 Task: Open Card Partnership Proposal Discussion in Board Email Marketing Re-engagement Campaigns and Strategy to Workspace Full-stack Development and add a team member Softage.1@softage.net, a label Yellow, a checklist Landing Page, an attachment from your onedrive, a color Yellow and finally, add a card description 'Conduct customer research for new customer experience program' and a comment 'Let us approach this task with a sense of urgency and importance, recognizing its impact on the overall project.'. Add a start date 'Jan 09, 1900' with a due date 'Jan 16, 1900'
Action: Mouse moved to (60, 378)
Screenshot: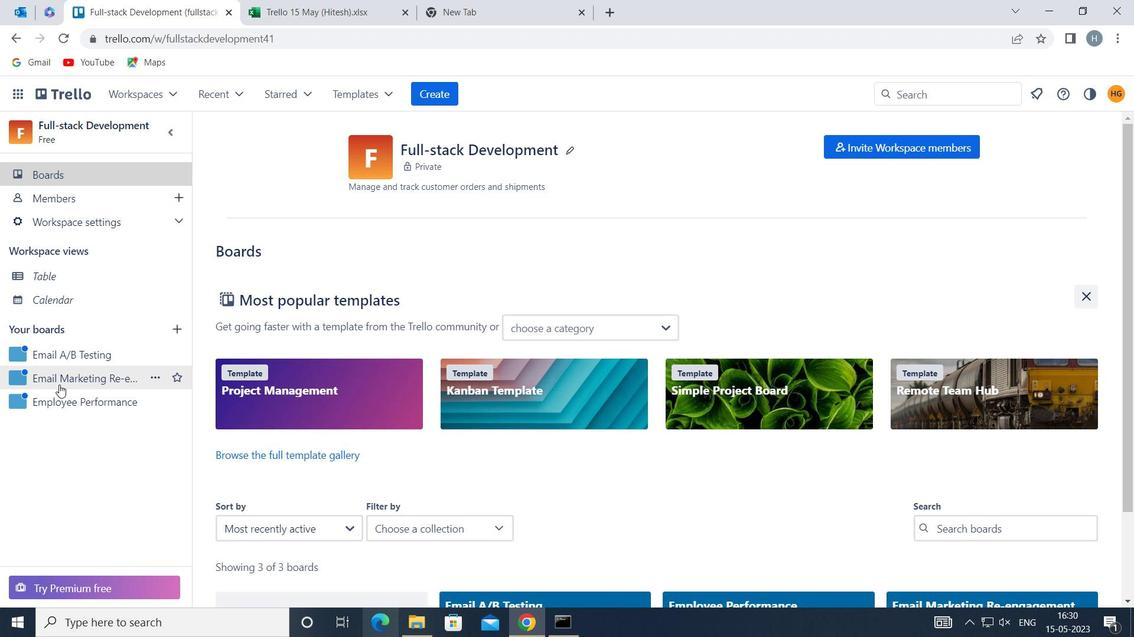 
Action: Mouse pressed left at (60, 378)
Screenshot: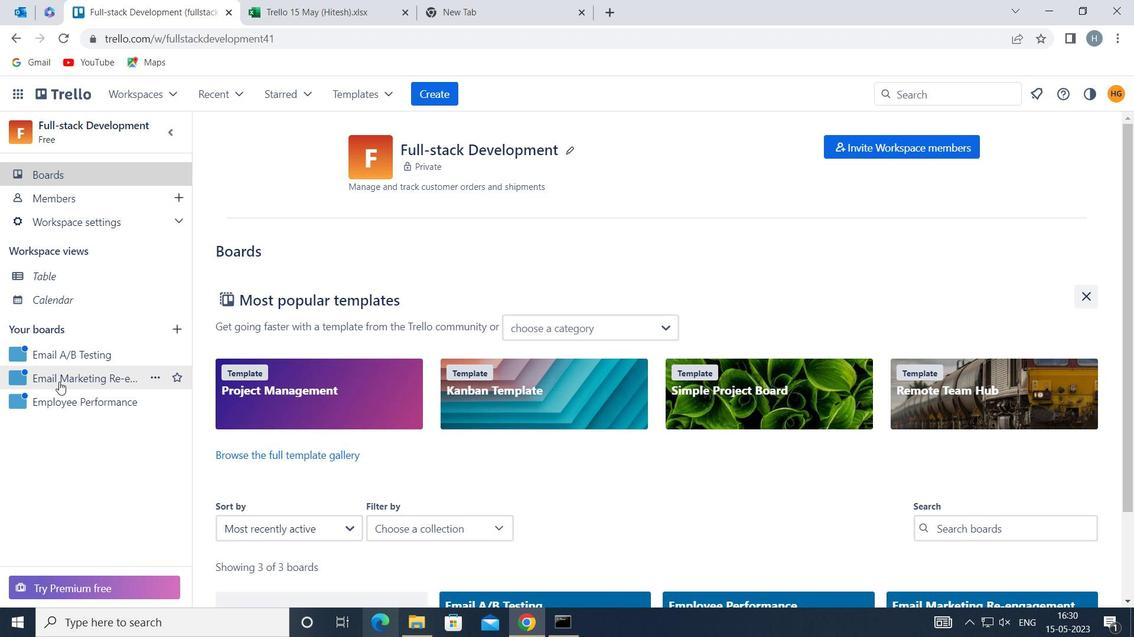 
Action: Mouse moved to (690, 210)
Screenshot: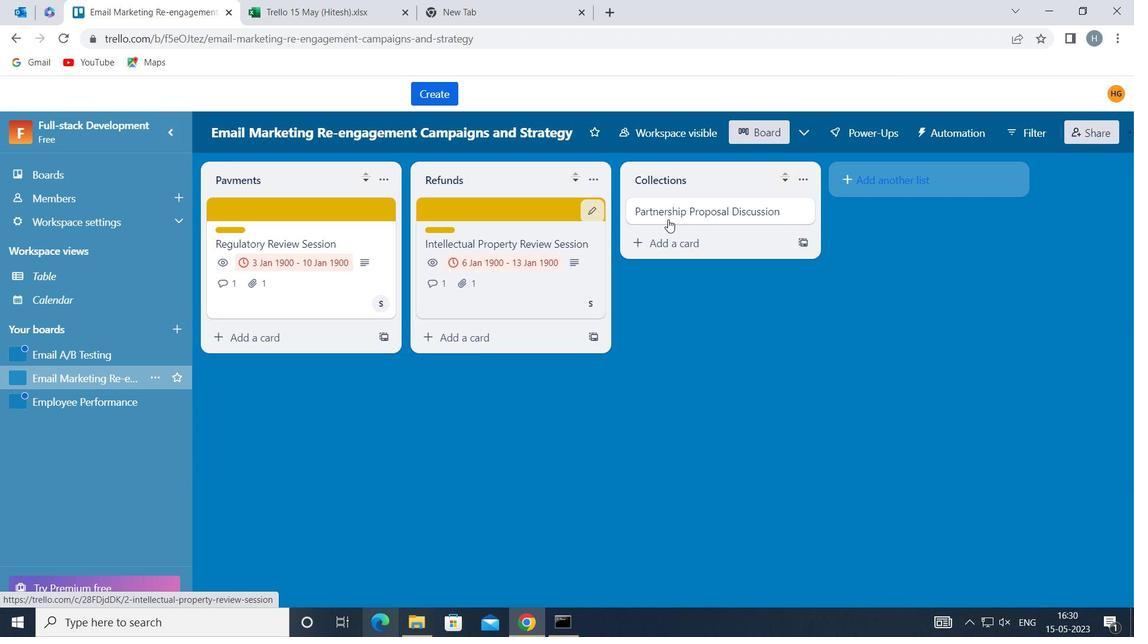 
Action: Mouse pressed left at (690, 210)
Screenshot: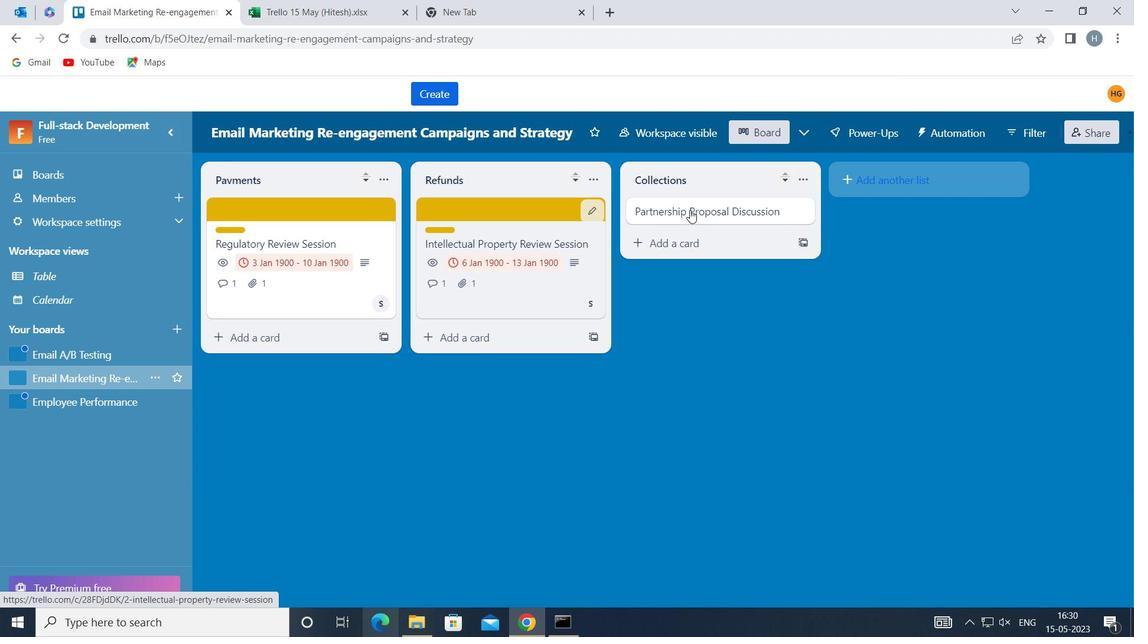 
Action: Mouse moved to (758, 261)
Screenshot: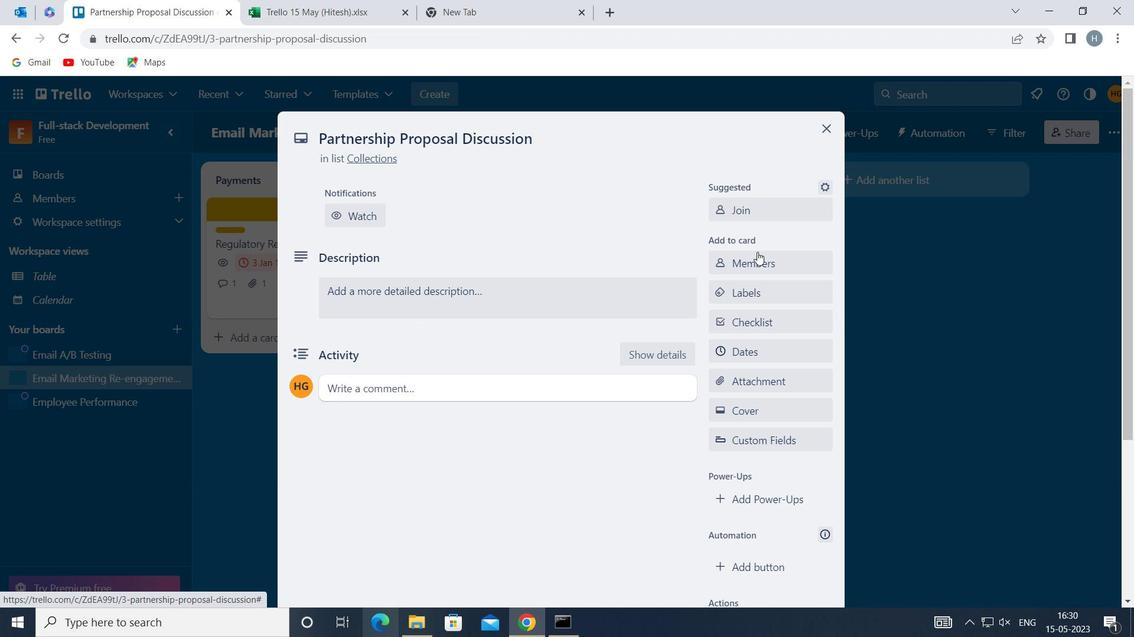 
Action: Mouse pressed left at (758, 261)
Screenshot: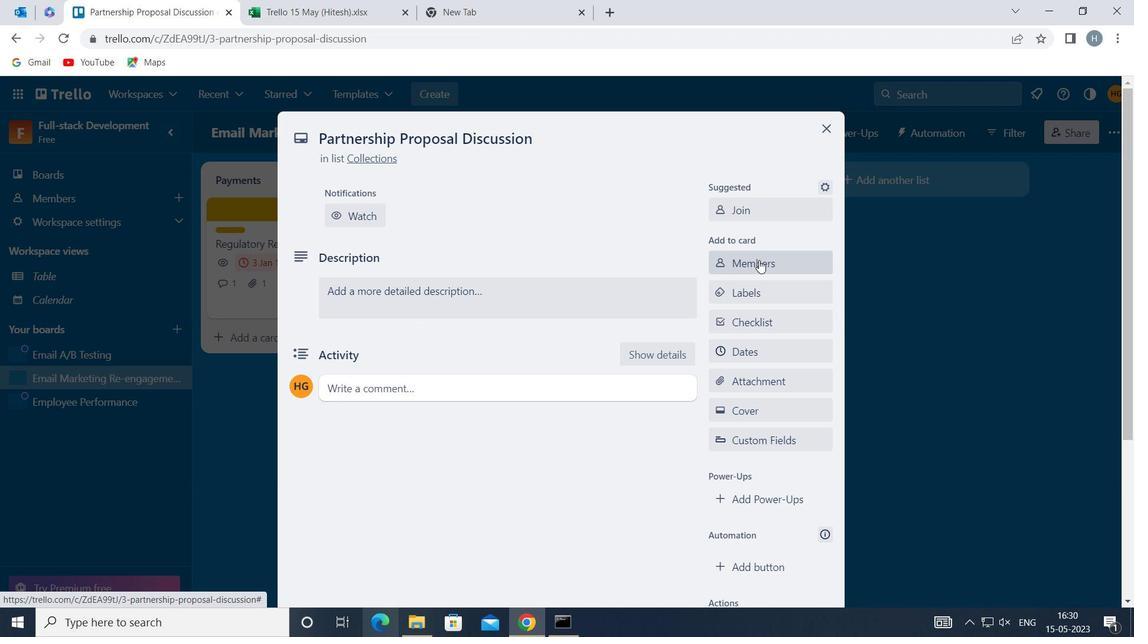
Action: Key pressed softage
Screenshot: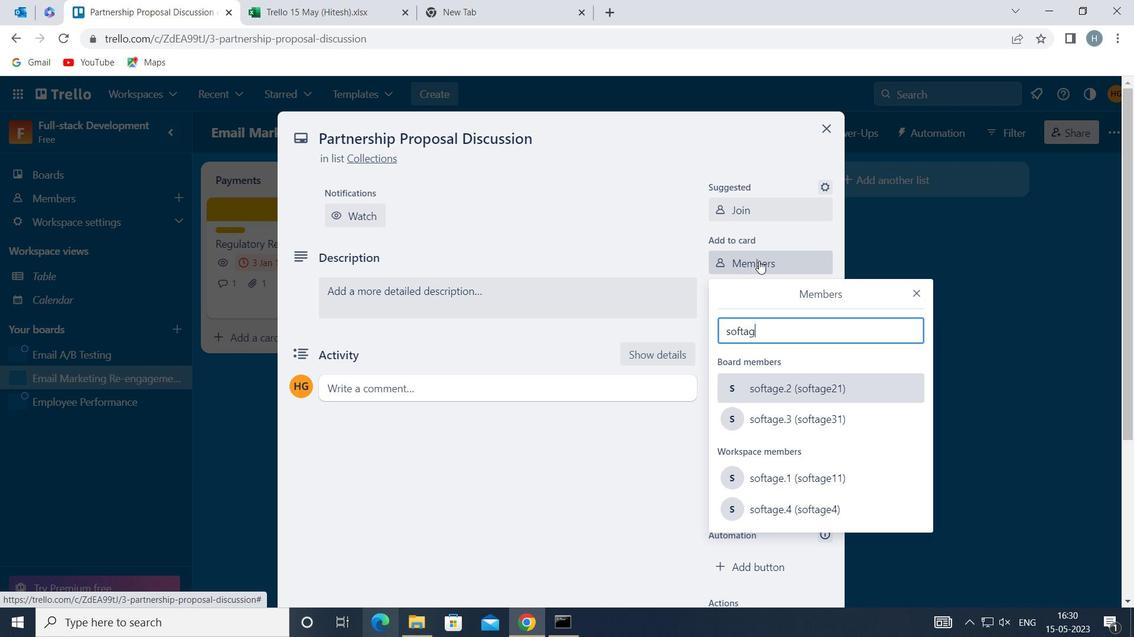 
Action: Mouse moved to (785, 480)
Screenshot: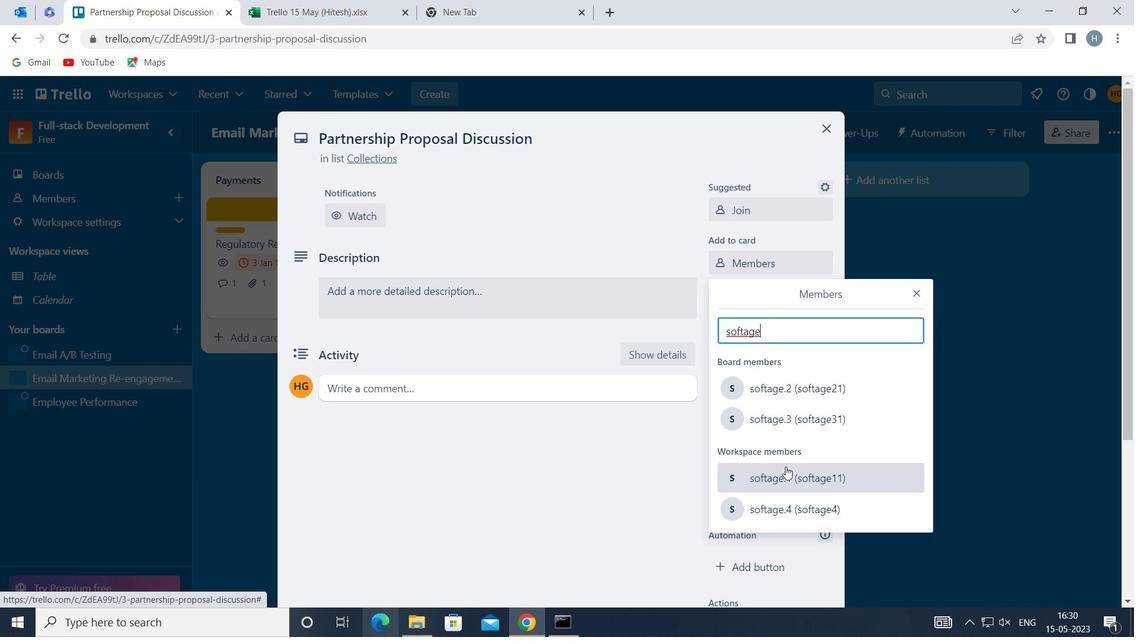 
Action: Mouse pressed left at (785, 480)
Screenshot: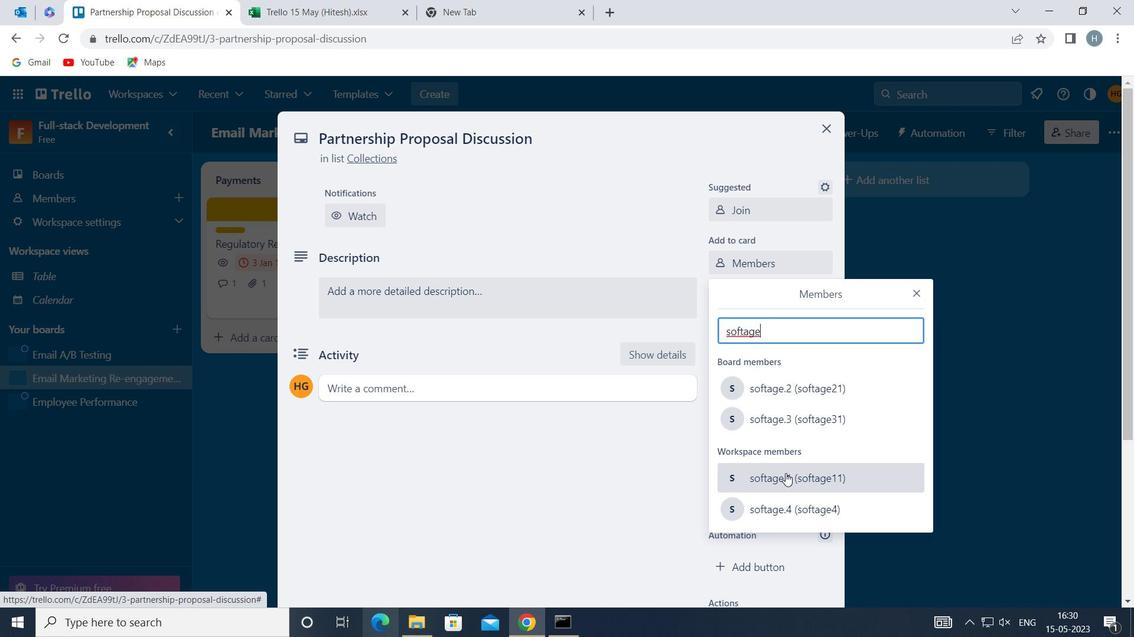 
Action: Mouse moved to (914, 289)
Screenshot: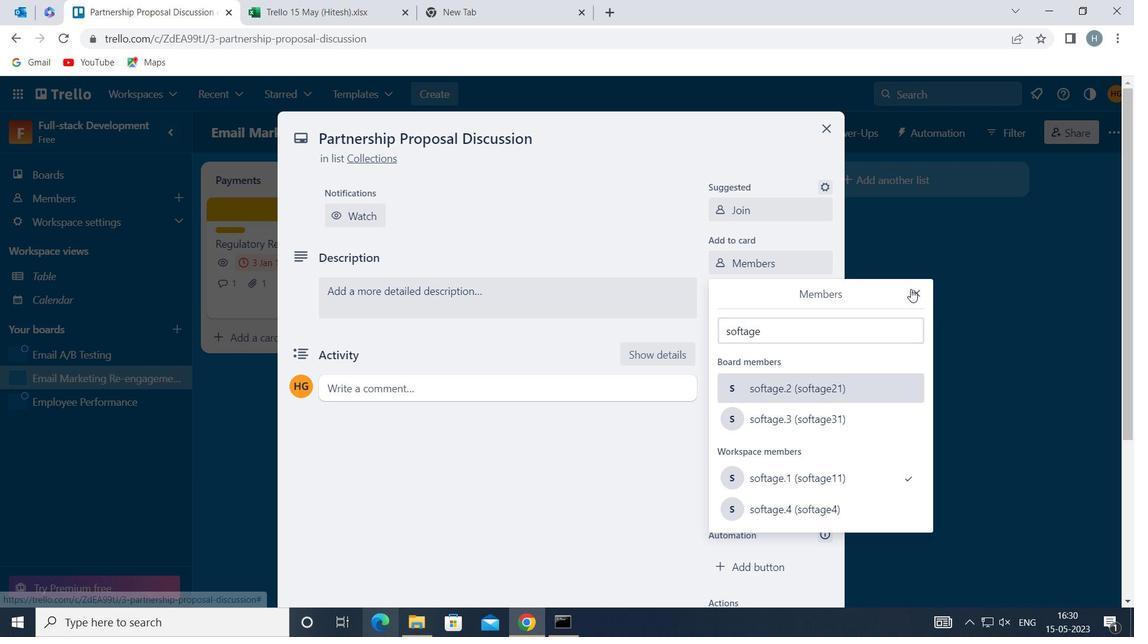 
Action: Mouse pressed left at (914, 289)
Screenshot: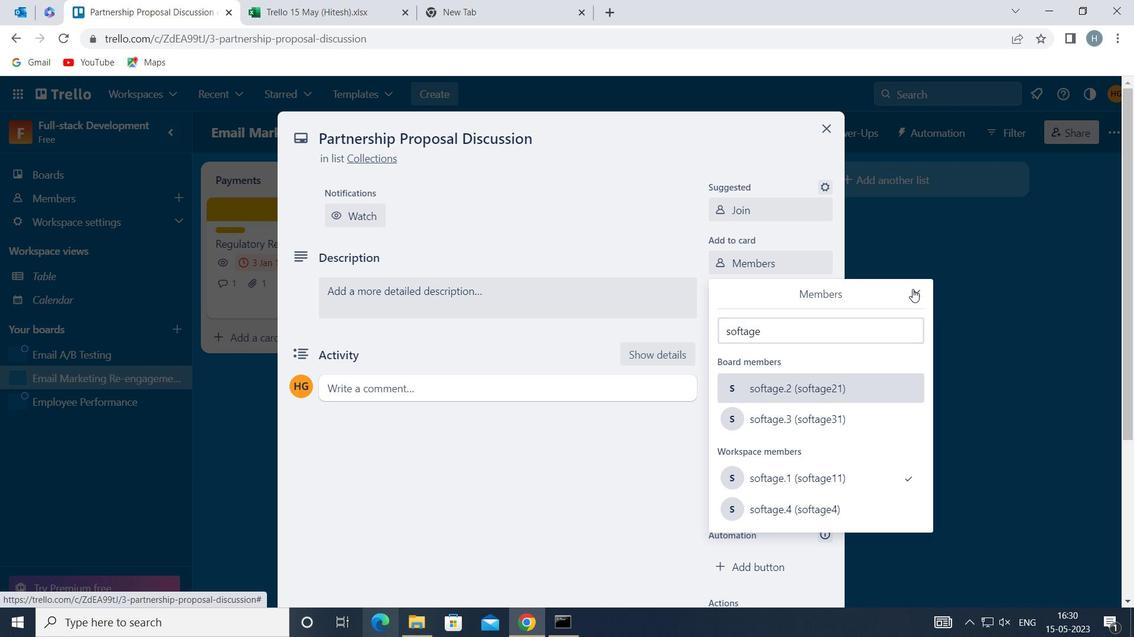 
Action: Mouse moved to (790, 287)
Screenshot: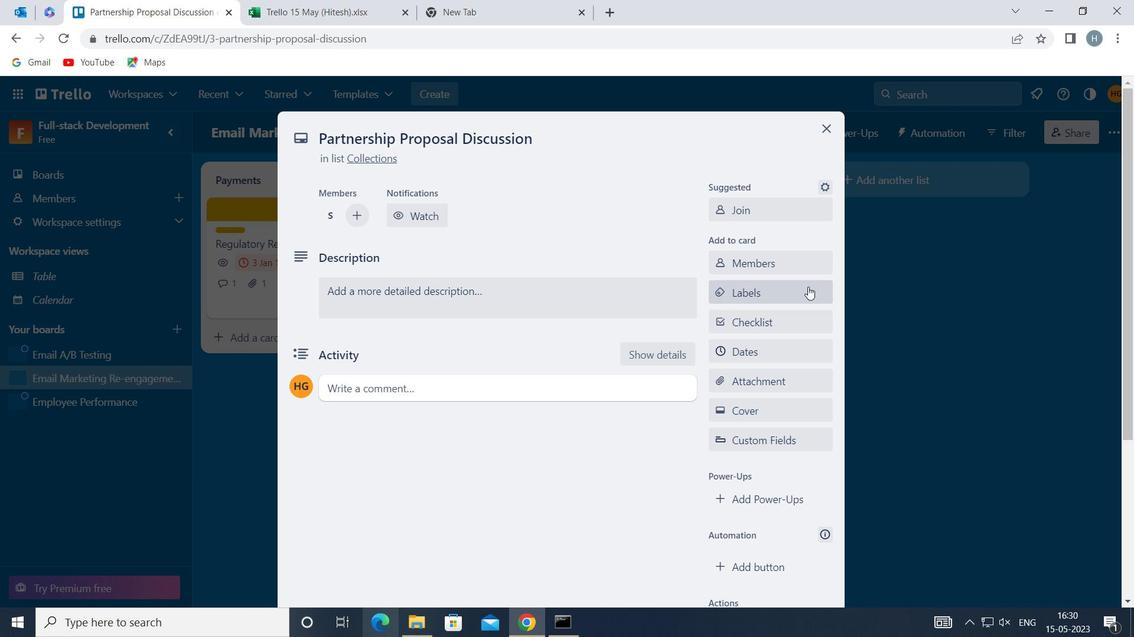 
Action: Mouse pressed left at (790, 287)
Screenshot: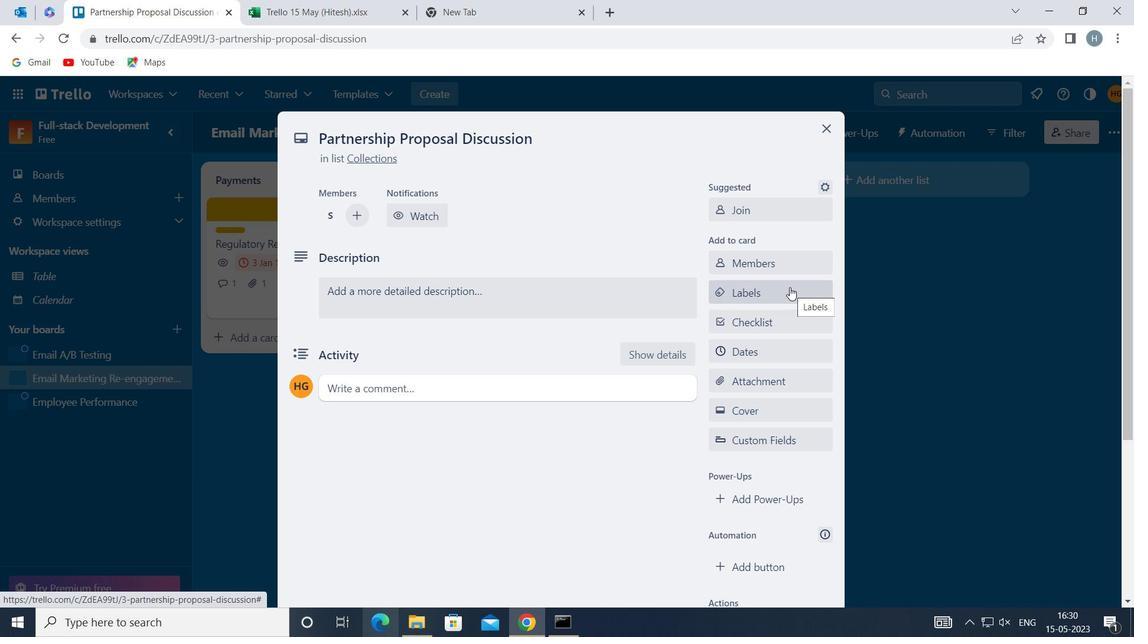 
Action: Mouse moved to (799, 245)
Screenshot: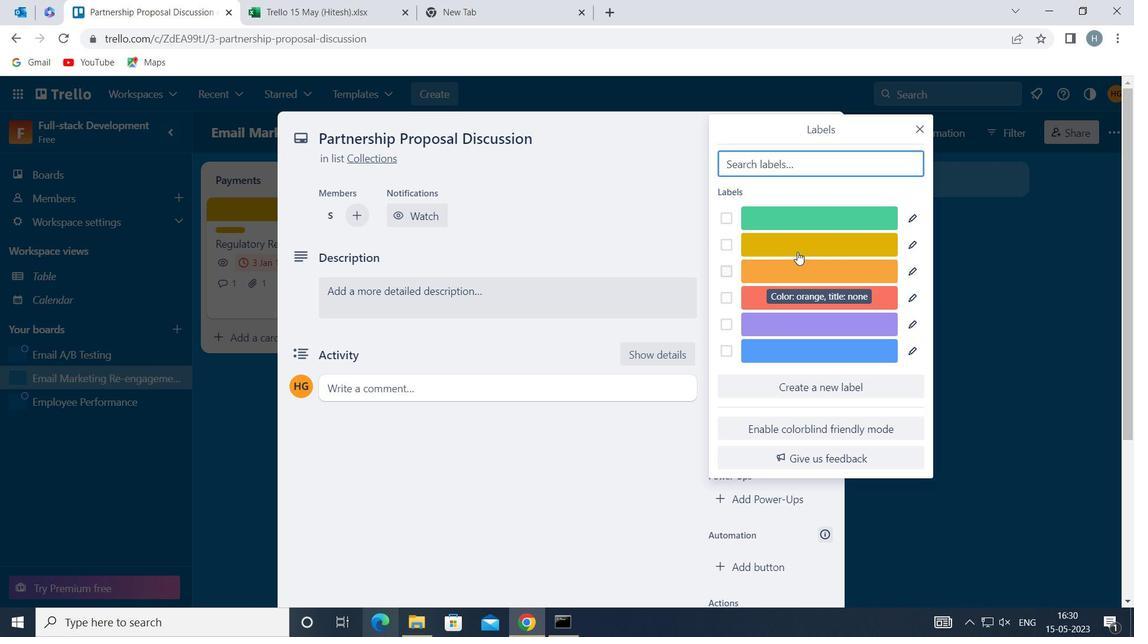 
Action: Mouse pressed left at (799, 245)
Screenshot: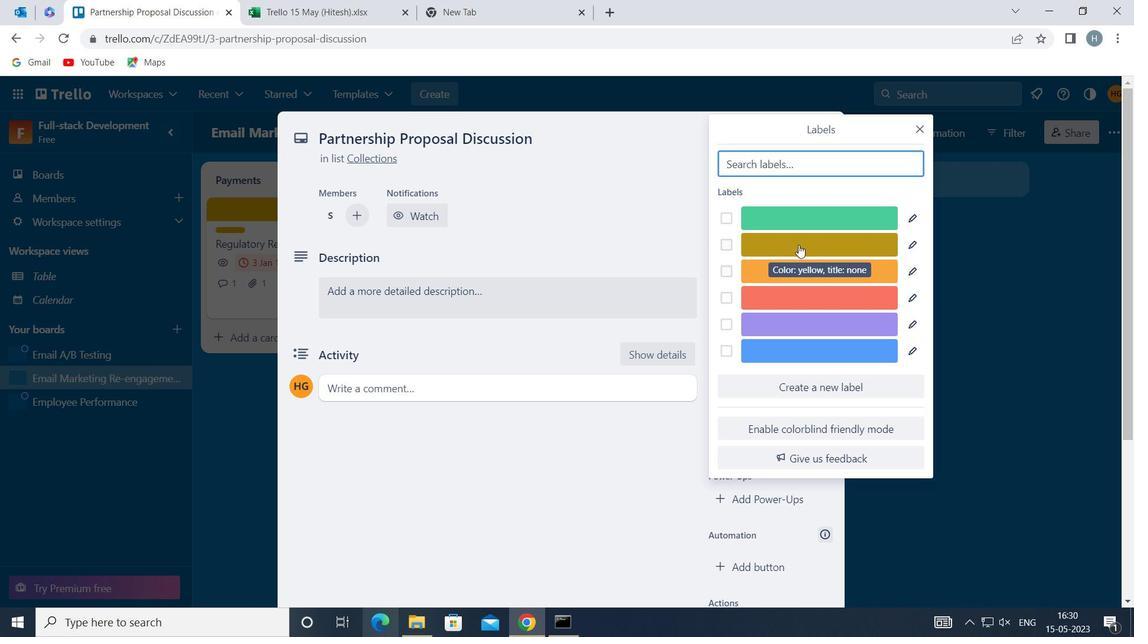 
Action: Mouse moved to (918, 125)
Screenshot: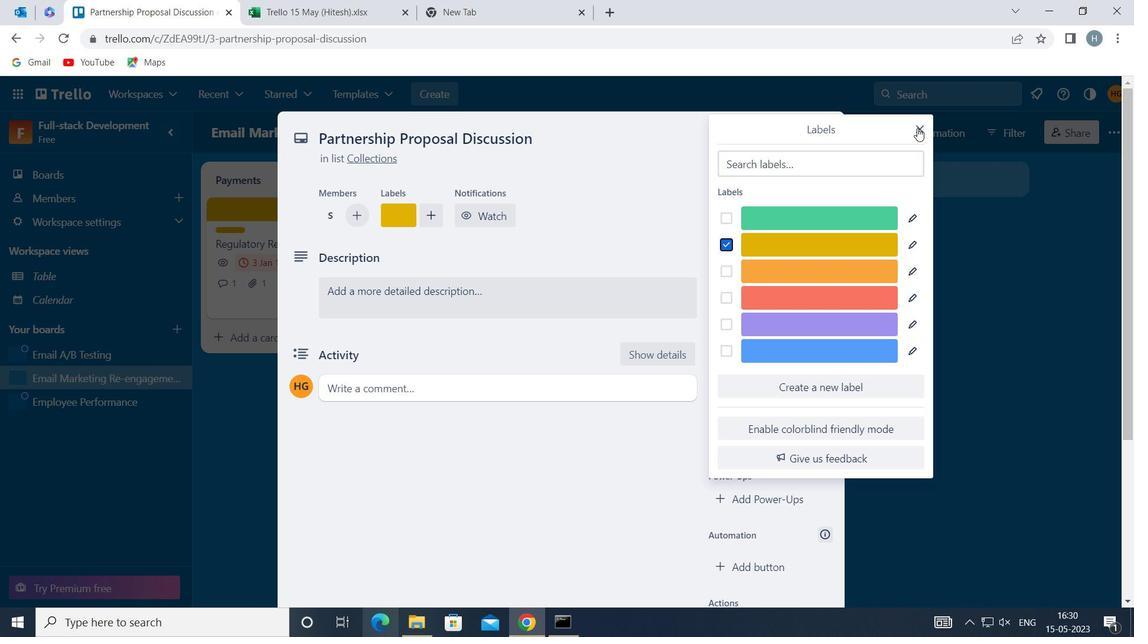 
Action: Mouse pressed left at (918, 125)
Screenshot: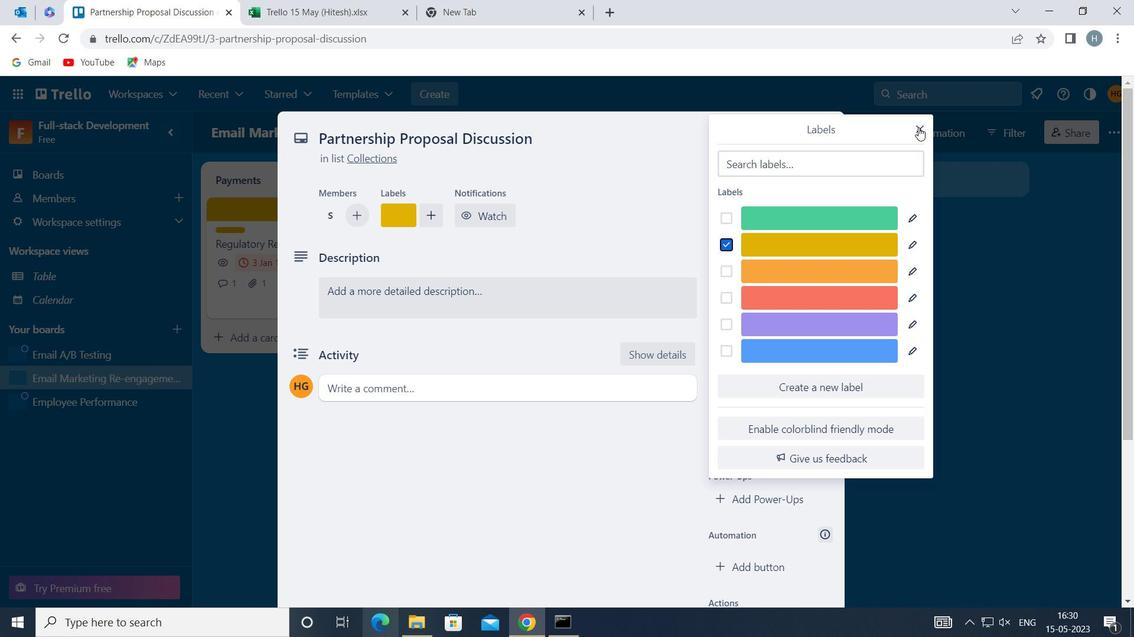 
Action: Mouse moved to (793, 315)
Screenshot: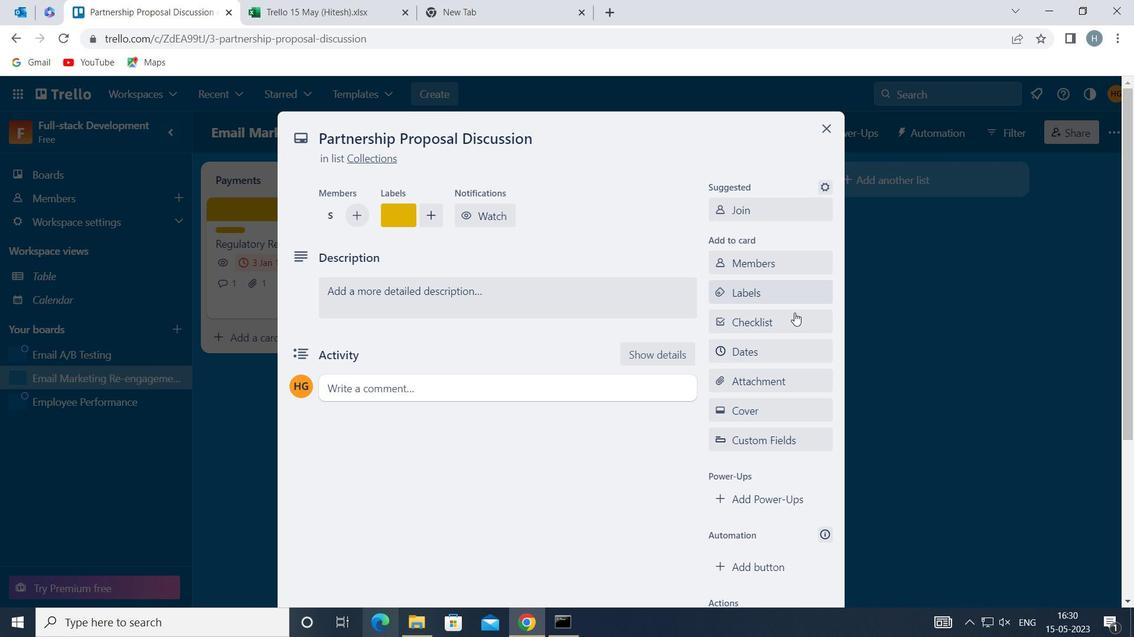 
Action: Mouse pressed left at (793, 315)
Screenshot: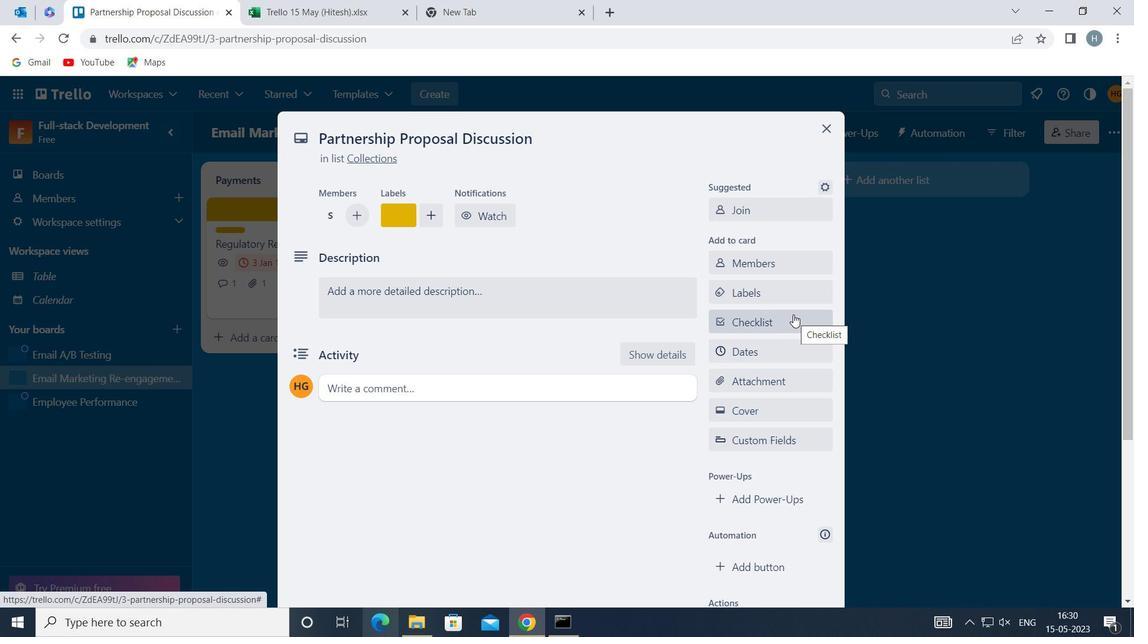 
Action: Key pressed <Key.shift>LANDING<Key.space><Key.shift>PAGE
Screenshot: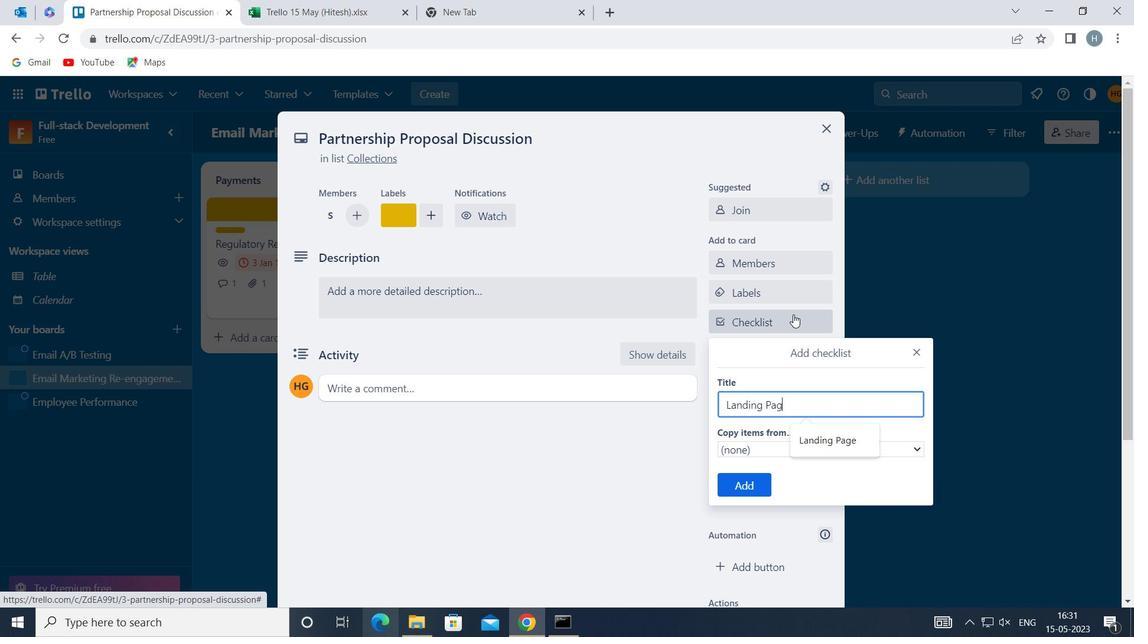 
Action: Mouse moved to (745, 486)
Screenshot: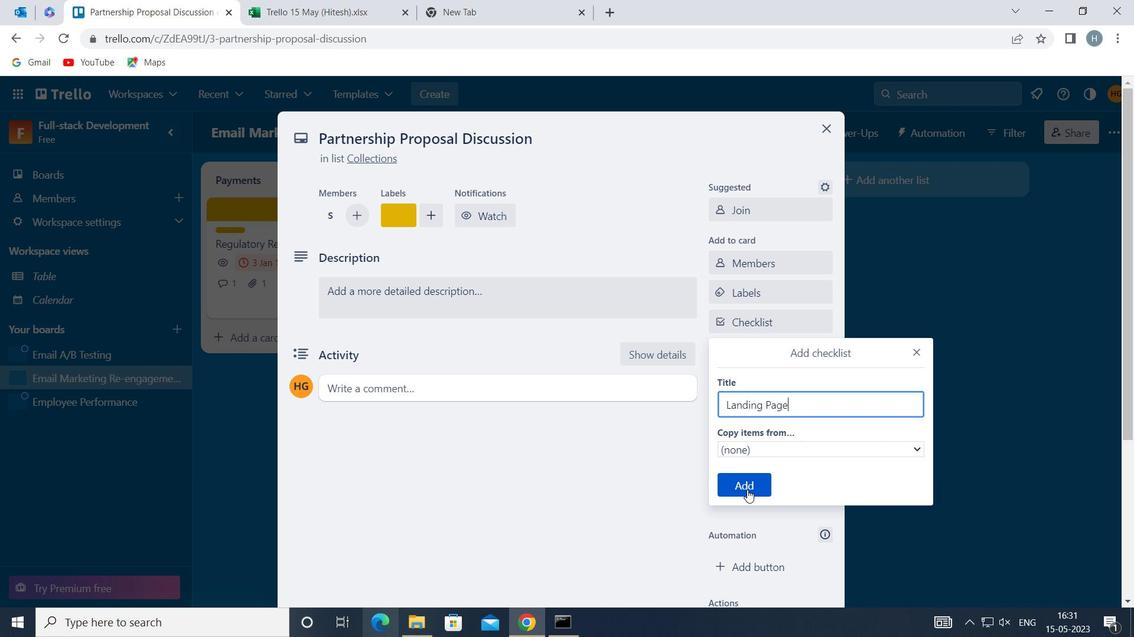 
Action: Mouse pressed left at (745, 486)
Screenshot: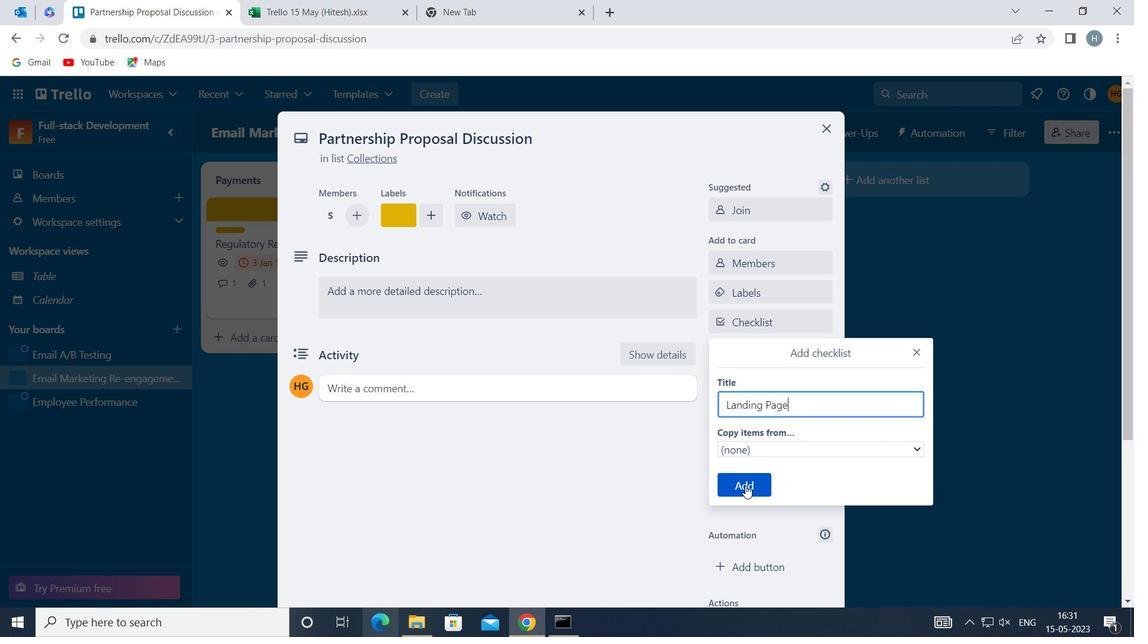 
Action: Mouse moved to (786, 374)
Screenshot: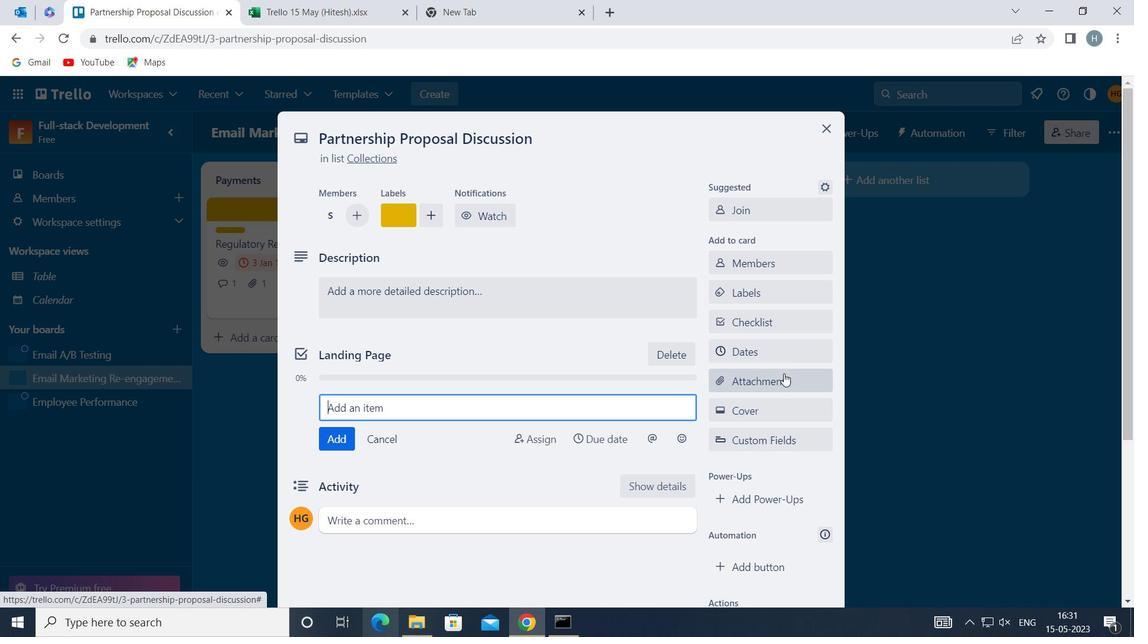 
Action: Mouse pressed left at (786, 374)
Screenshot: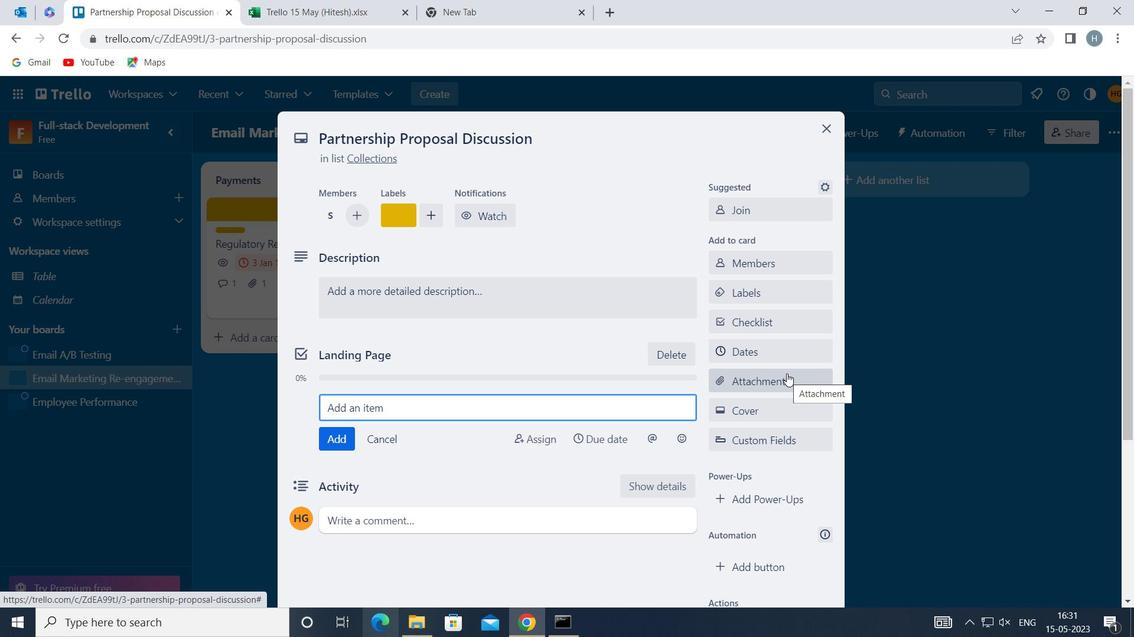 
Action: Mouse moved to (784, 275)
Screenshot: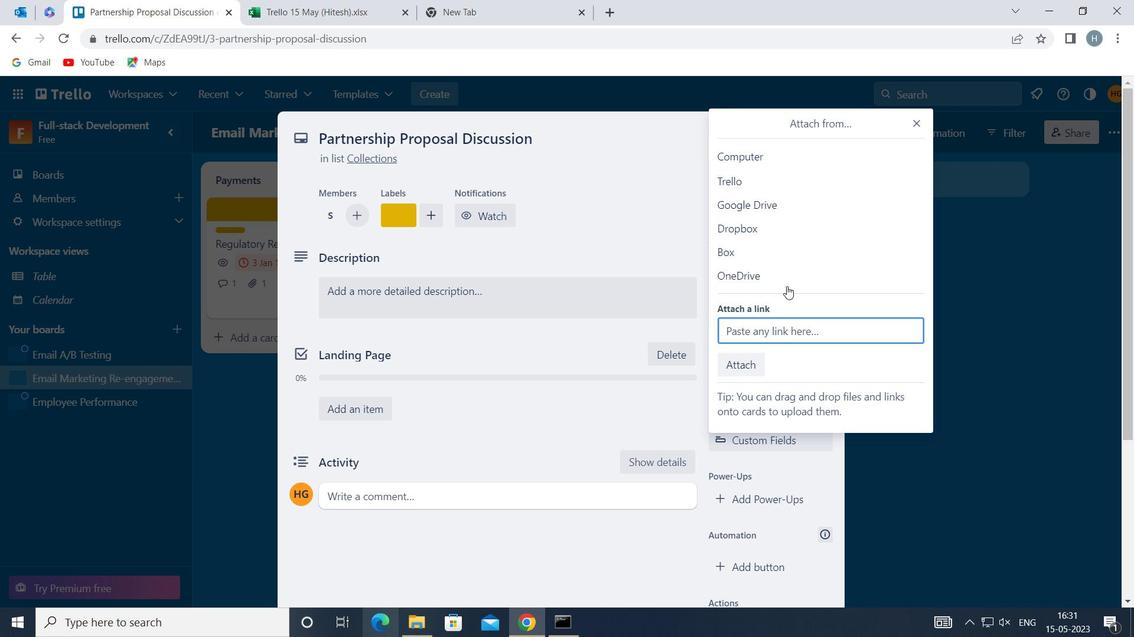 
Action: Mouse pressed left at (784, 275)
Screenshot: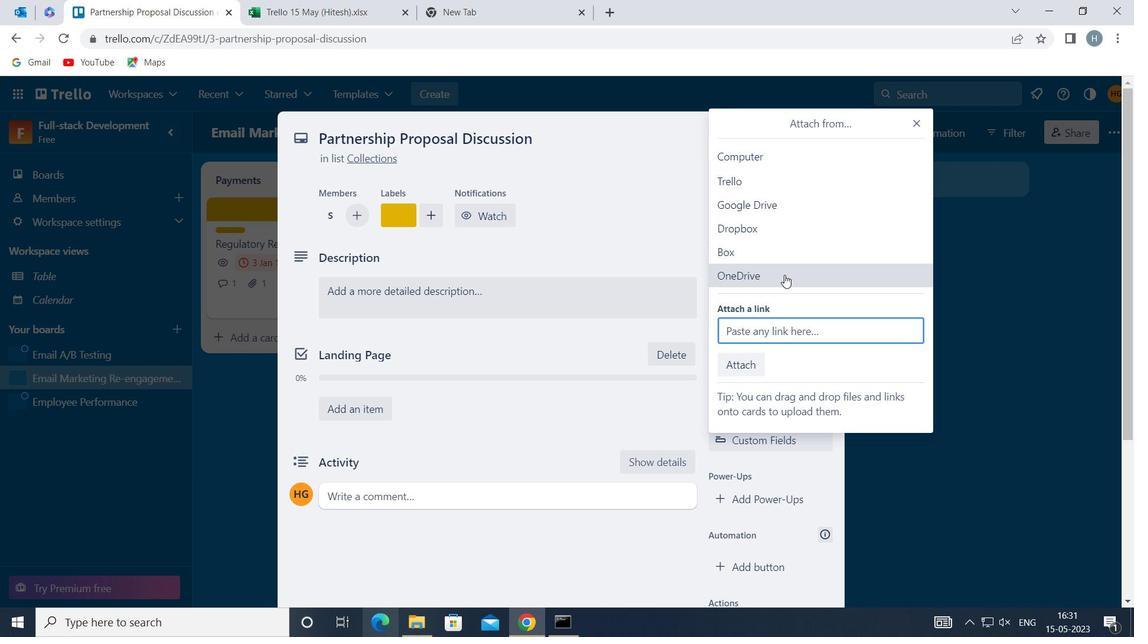 
Action: Mouse moved to (631, 204)
Screenshot: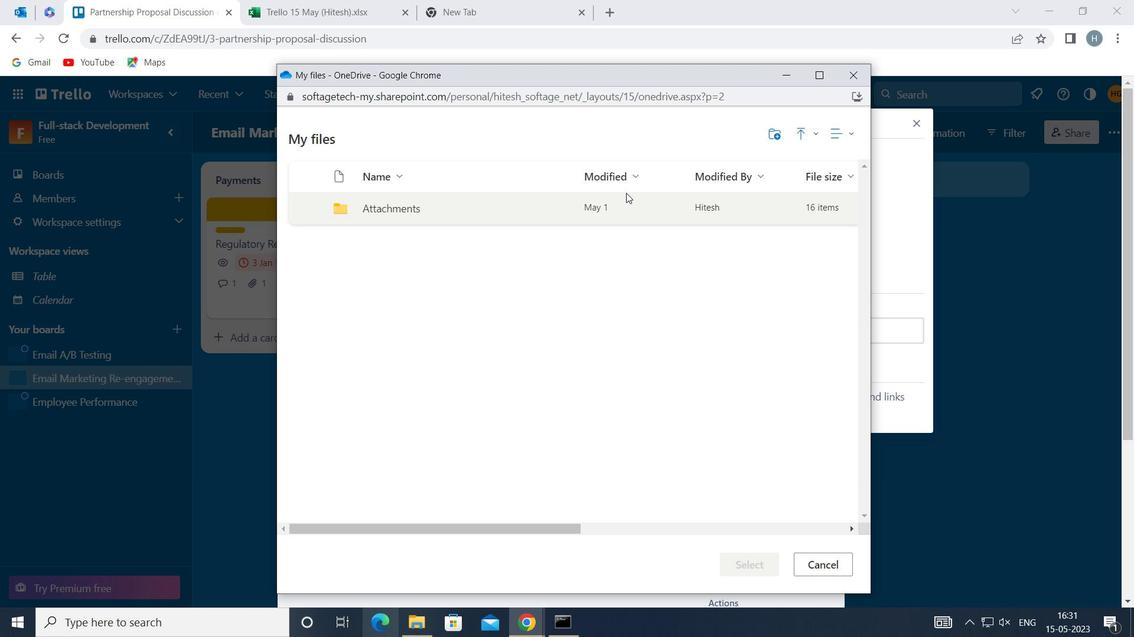 
Action: Mouse pressed left at (631, 204)
Screenshot: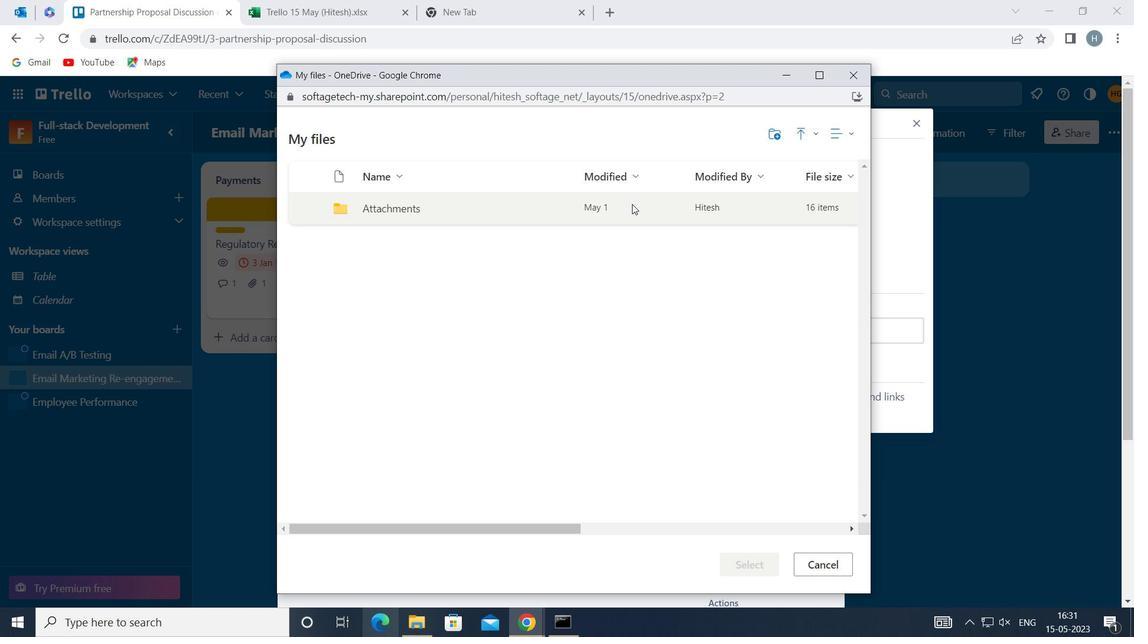
Action: Mouse pressed left at (631, 204)
Screenshot: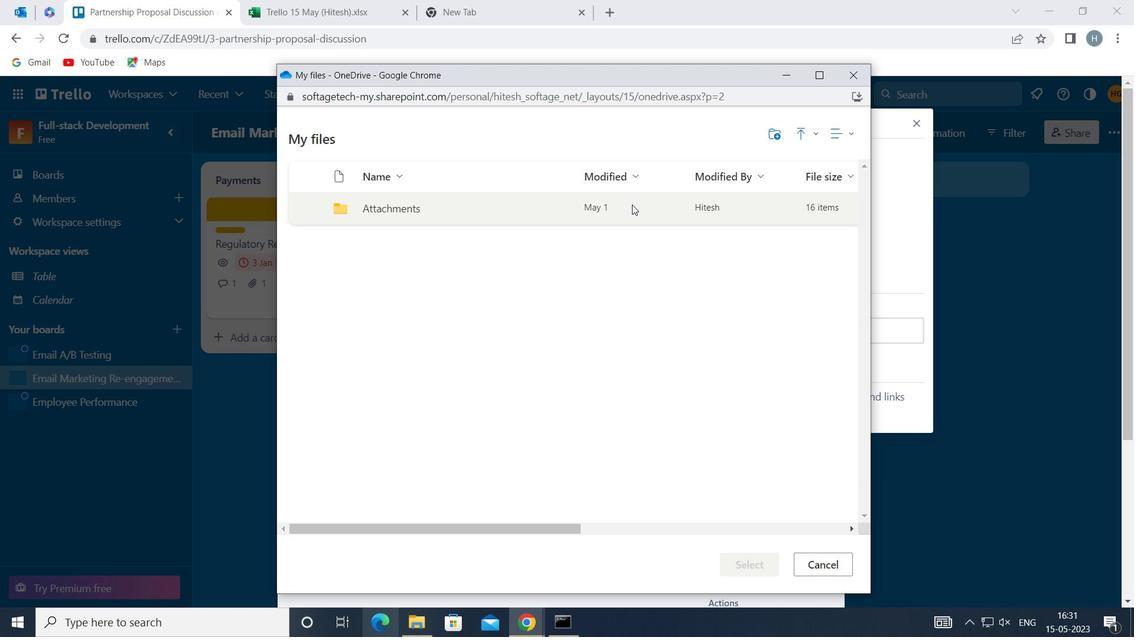 
Action: Mouse moved to (636, 238)
Screenshot: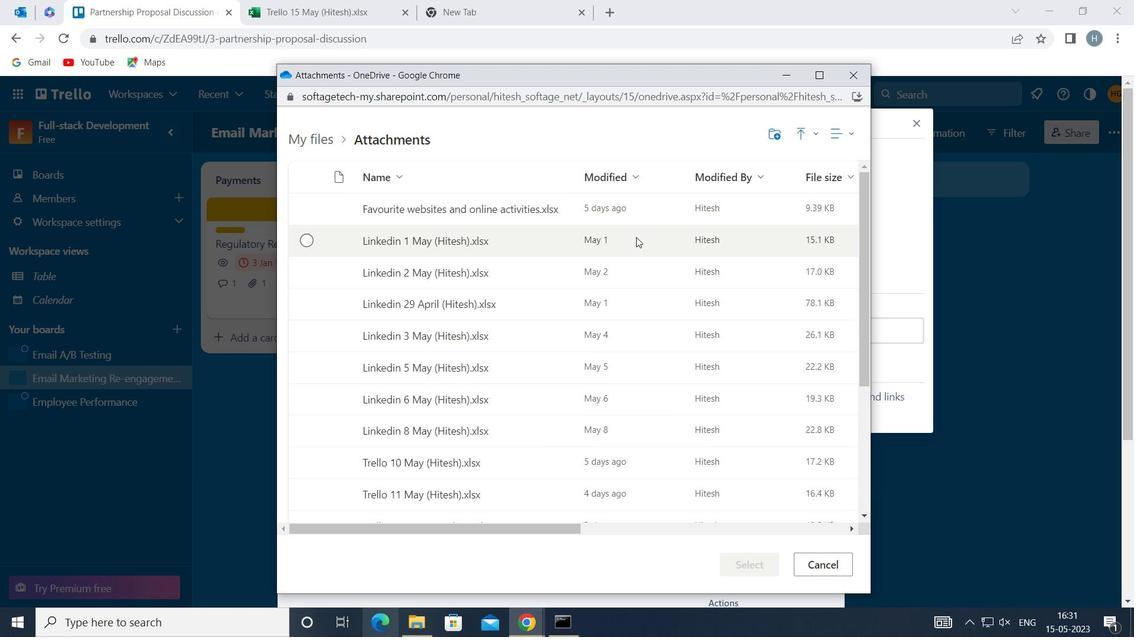 
Action: Mouse pressed left at (636, 238)
Screenshot: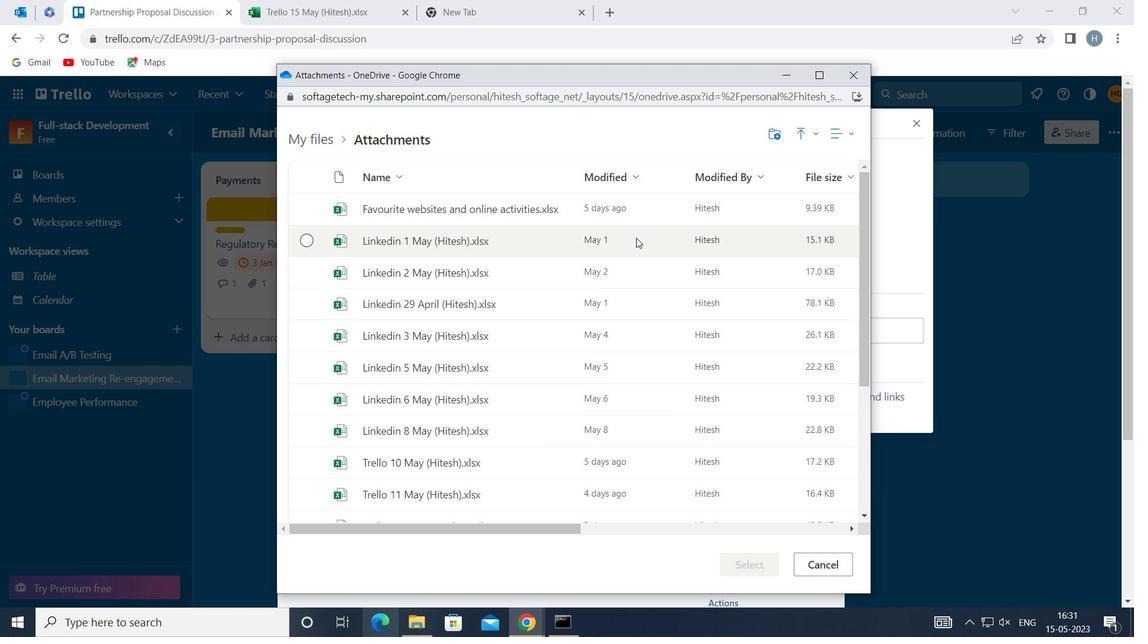 
Action: Mouse moved to (754, 558)
Screenshot: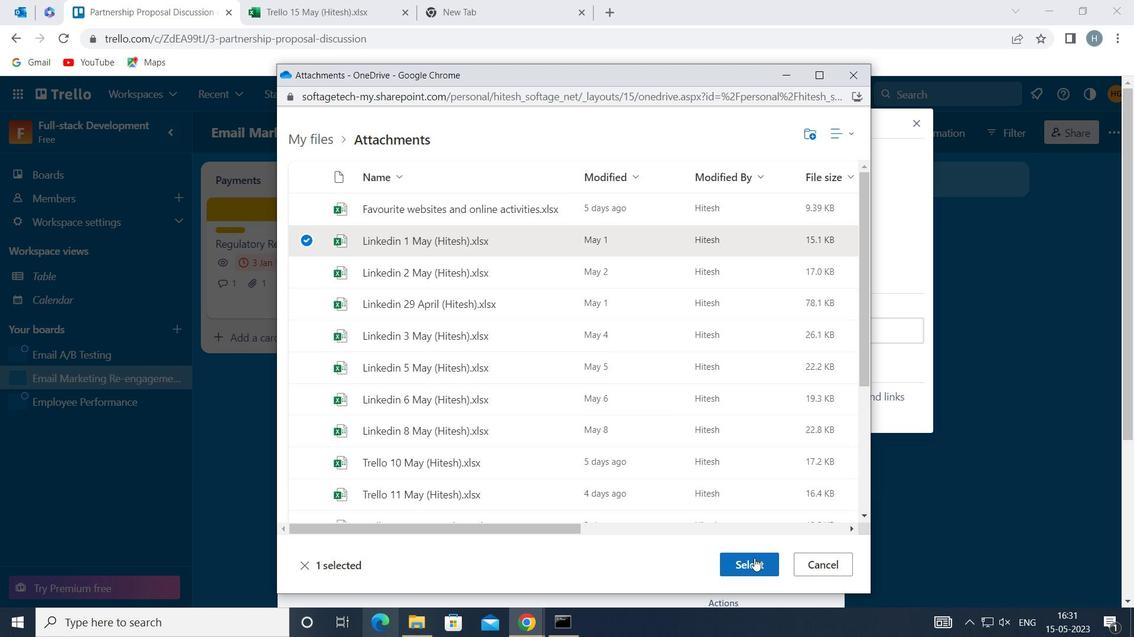 
Action: Mouse pressed left at (754, 558)
Screenshot: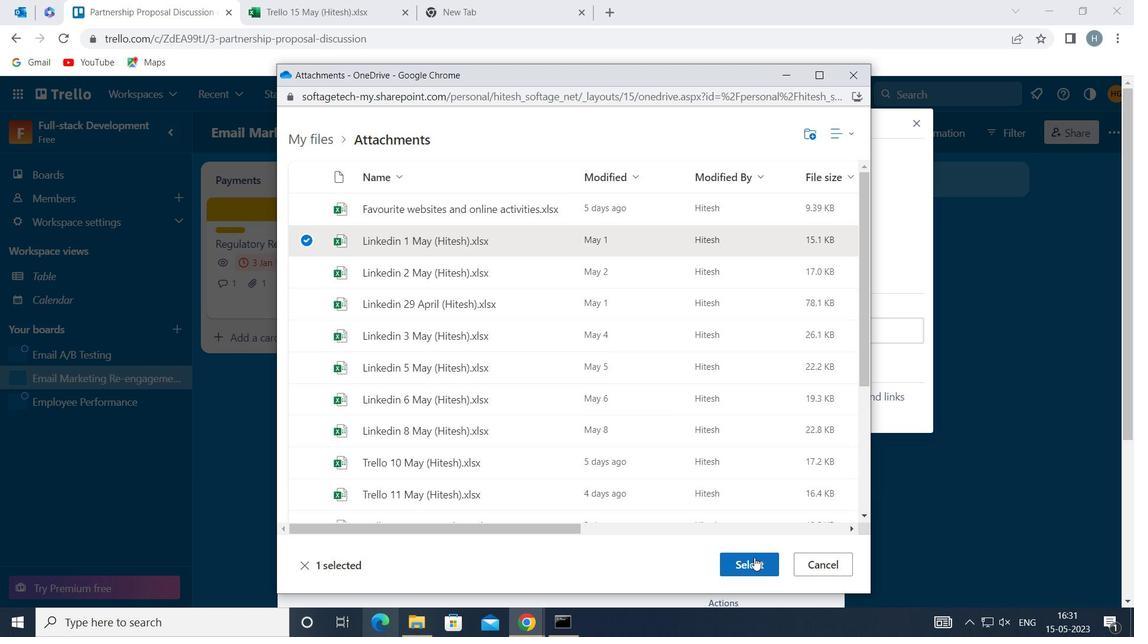 
Action: Mouse moved to (750, 405)
Screenshot: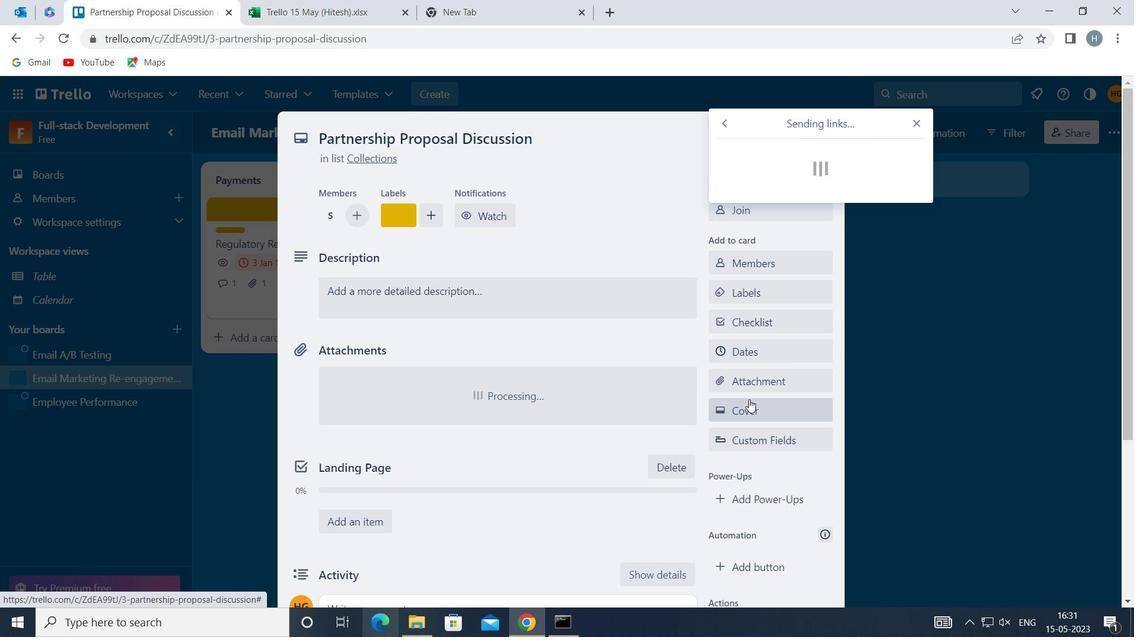 
Action: Mouse pressed left at (750, 405)
Screenshot: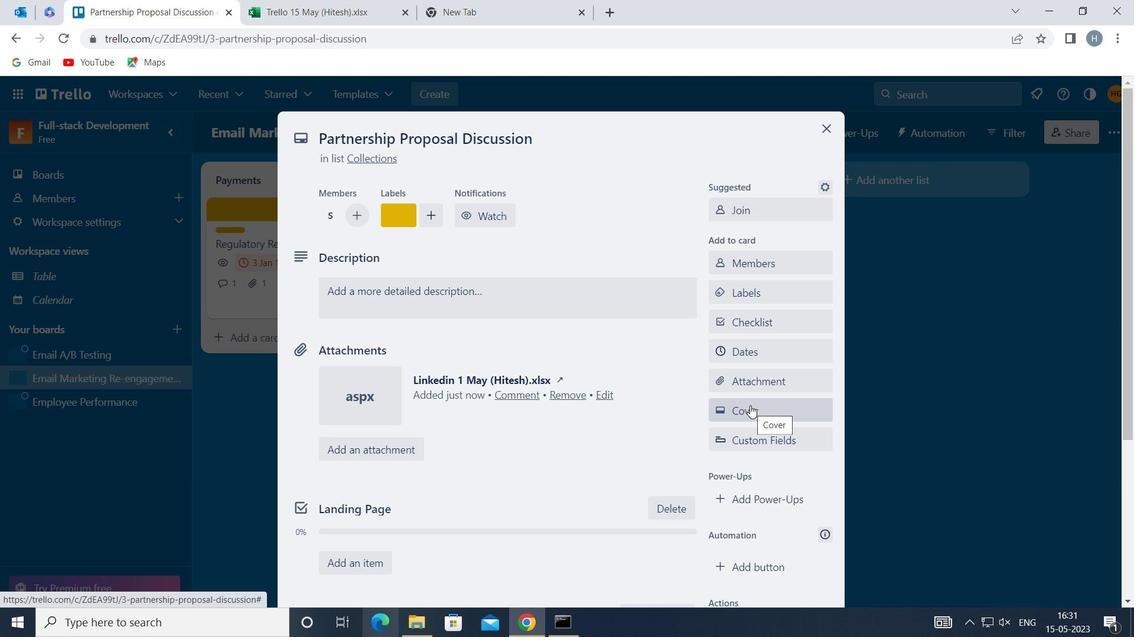
Action: Mouse moved to (784, 315)
Screenshot: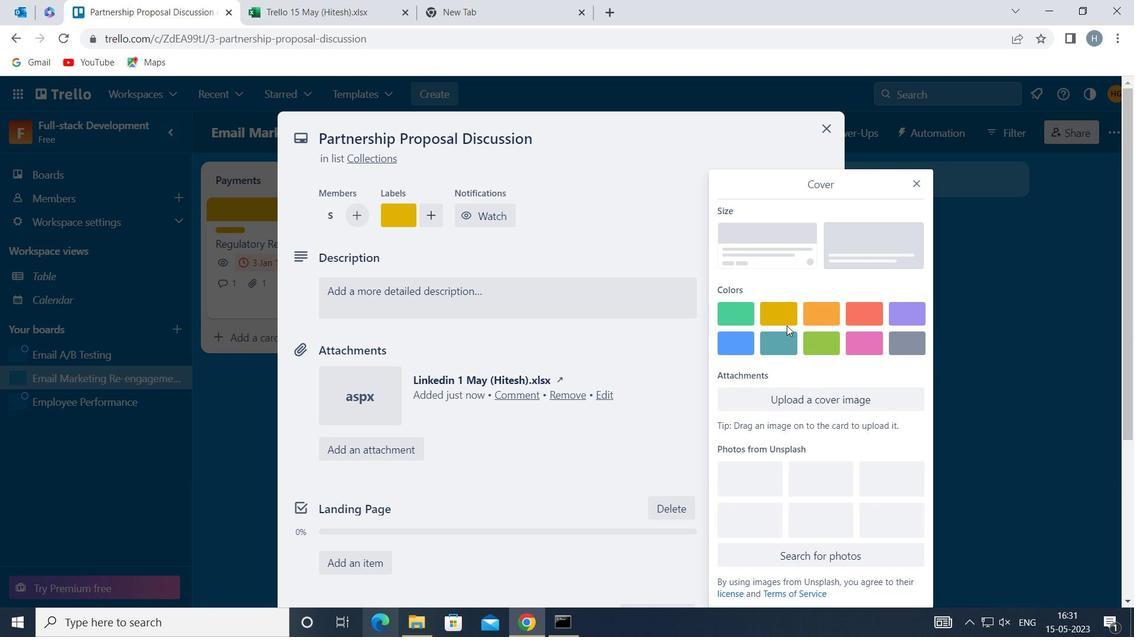
Action: Mouse pressed left at (784, 315)
Screenshot: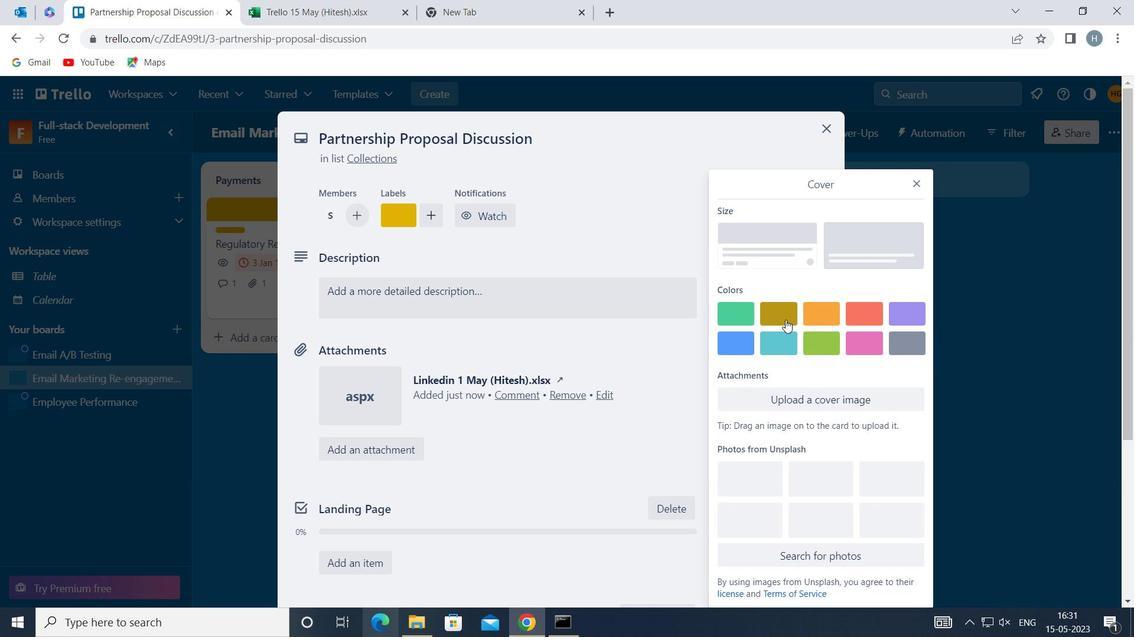 
Action: Mouse moved to (914, 155)
Screenshot: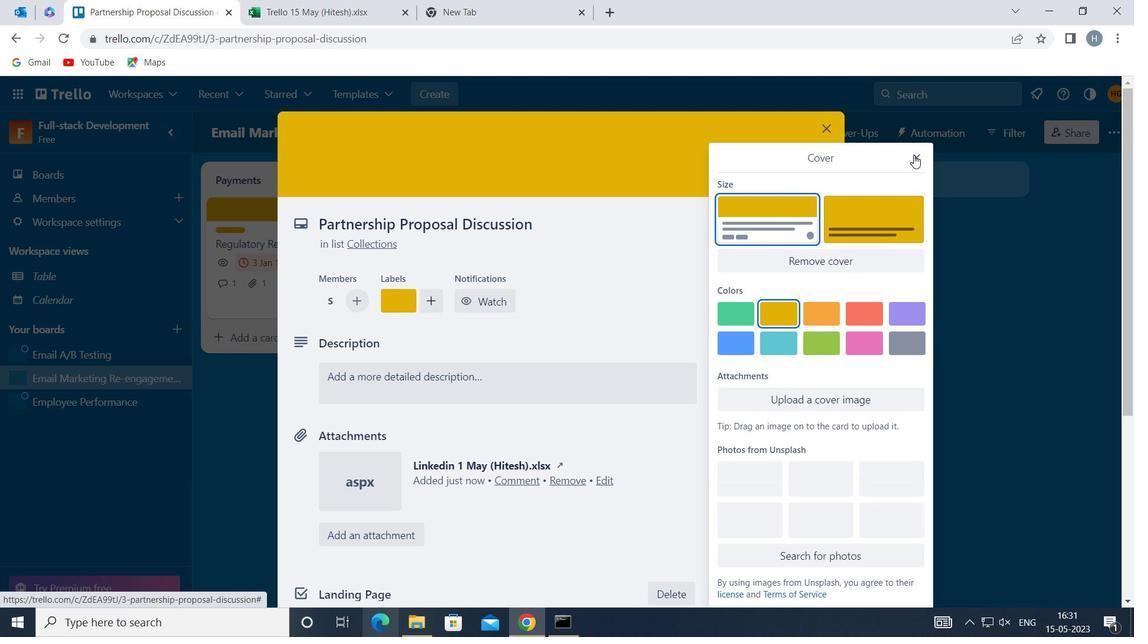 
Action: Mouse pressed left at (914, 155)
Screenshot: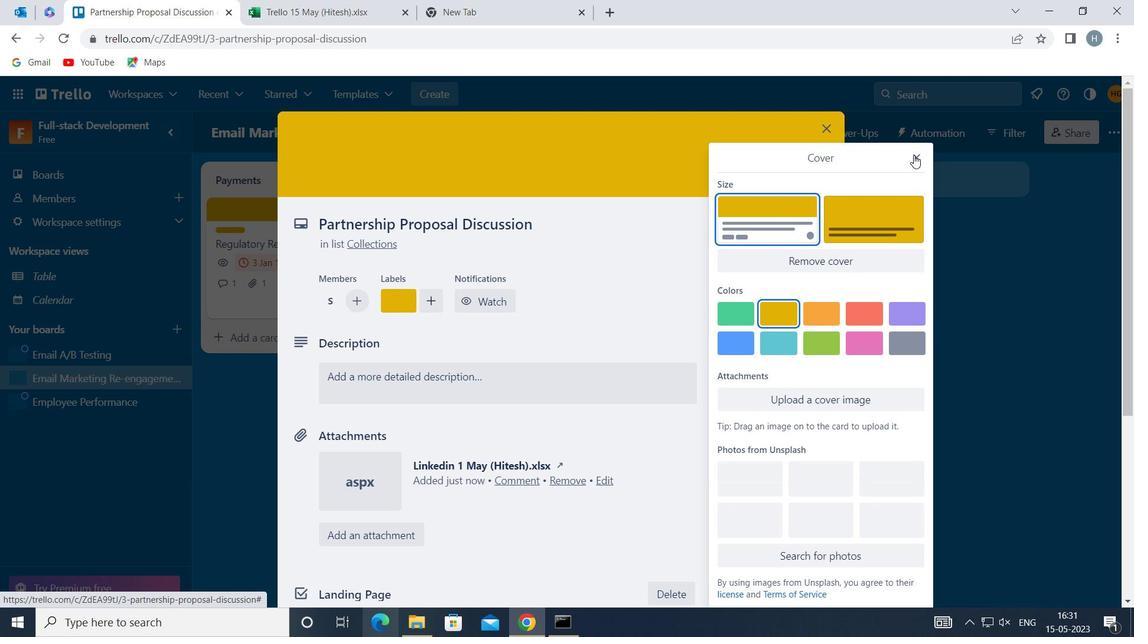 
Action: Mouse moved to (561, 375)
Screenshot: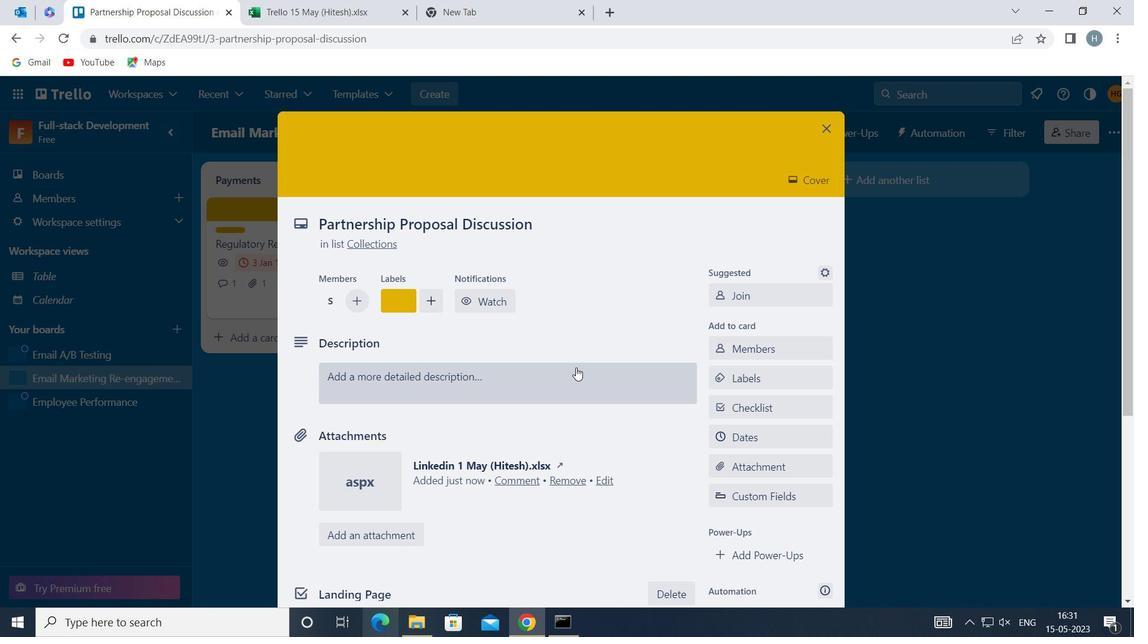
Action: Mouse pressed left at (561, 375)
Screenshot: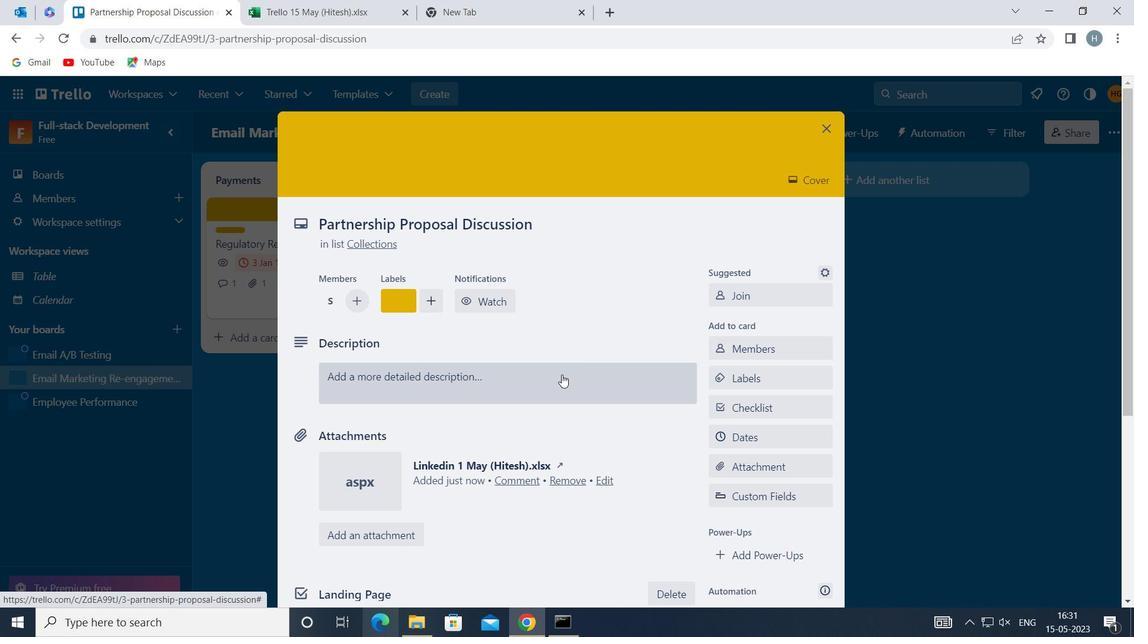 
Action: Key pressed <Key.shift>CONDUCT<Key.space>CUSTOMER<Key.space>RESEARCH<Key.space>FOR<Key.space>NEW<Key.space>CUSTOMER<Key.space>EXPERIENCE<Key.space>PROGRAM
Screenshot: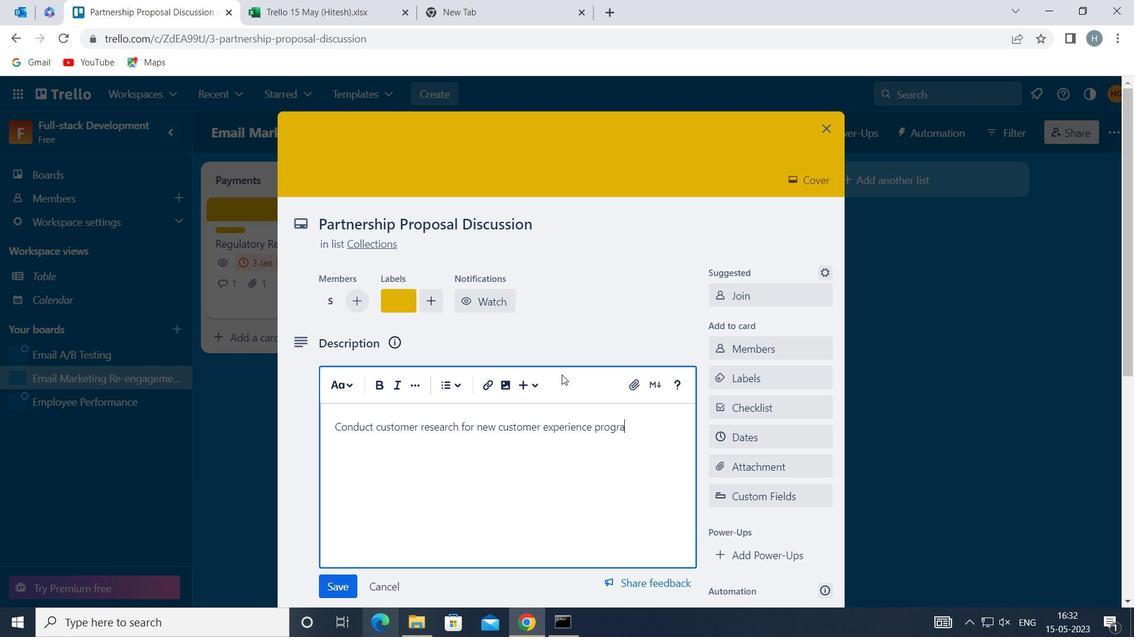 
Action: Mouse moved to (335, 581)
Screenshot: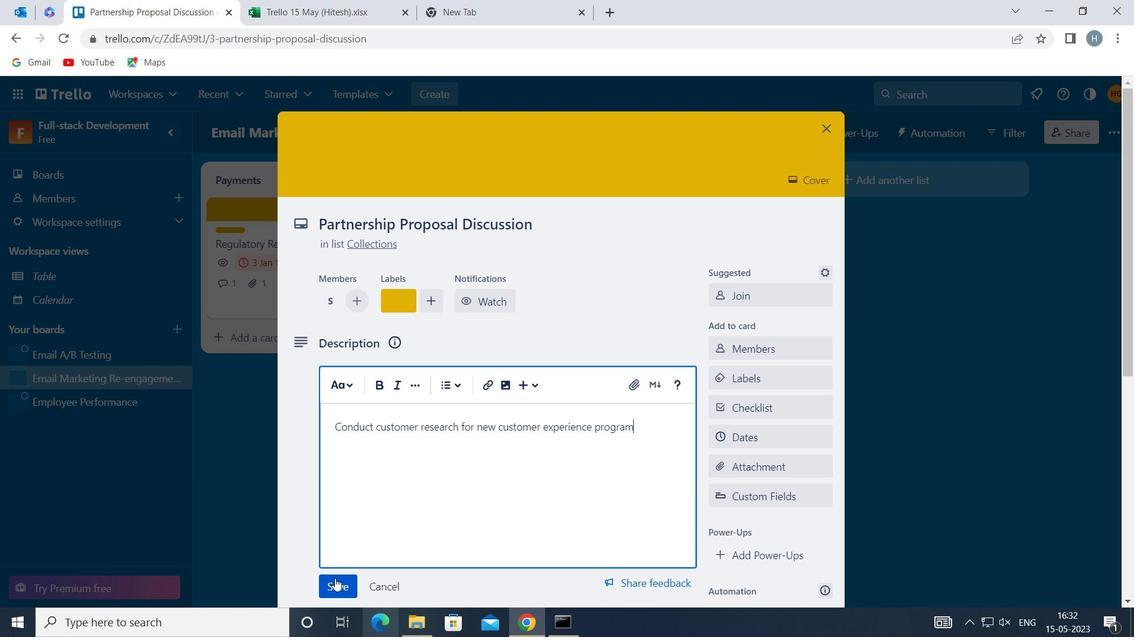 
Action: Mouse pressed left at (335, 581)
Screenshot: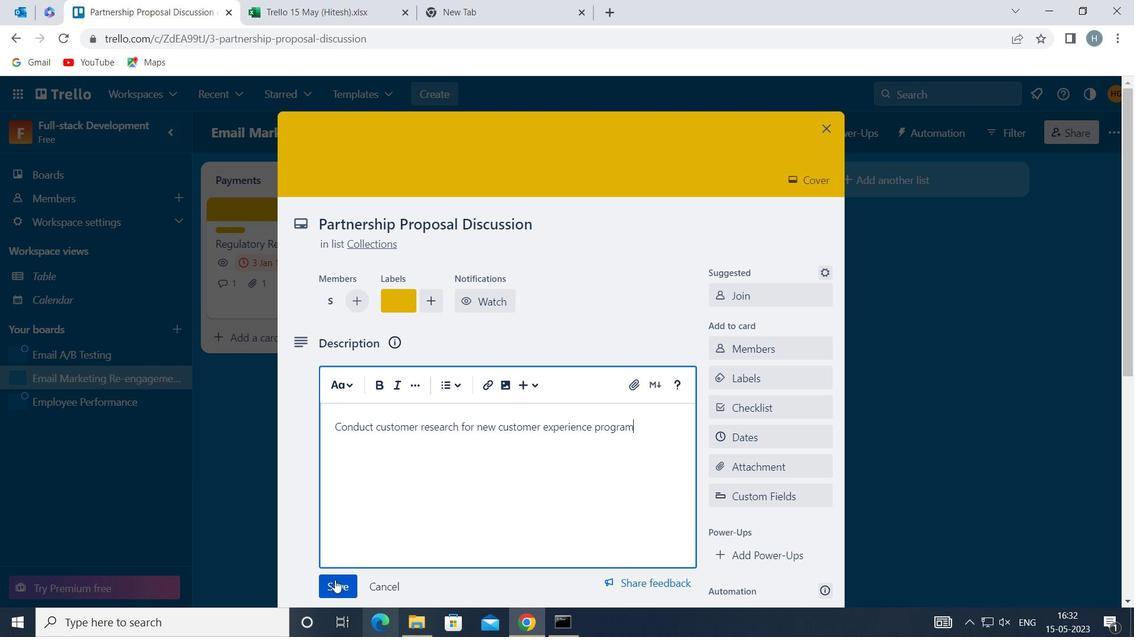 
Action: Mouse moved to (424, 486)
Screenshot: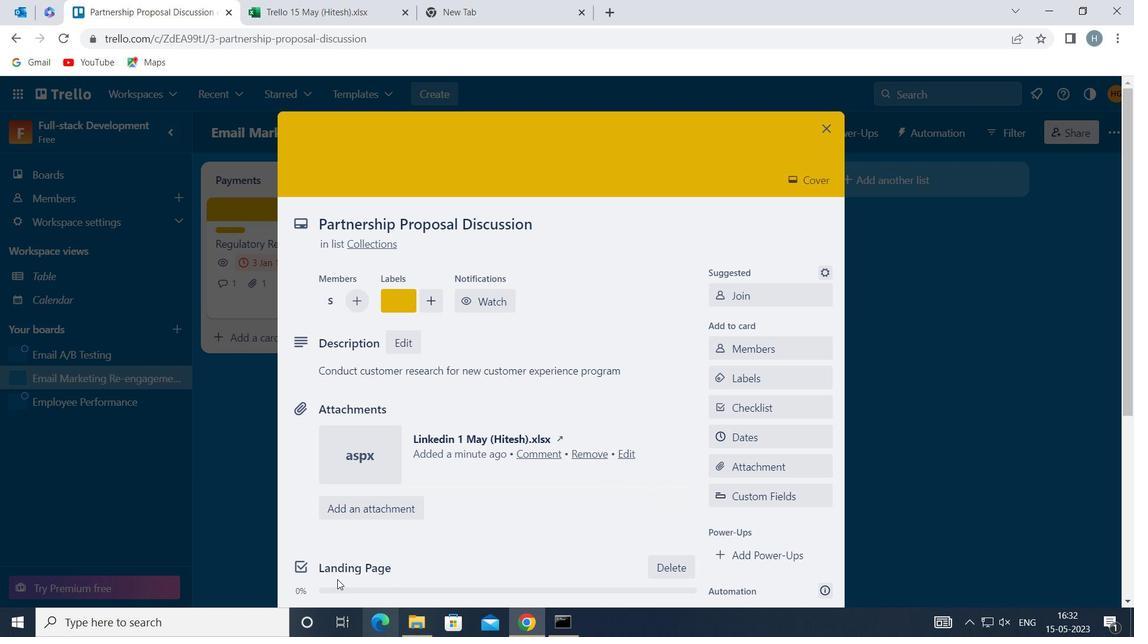 
Action: Mouse scrolled (424, 485) with delta (0, 0)
Screenshot: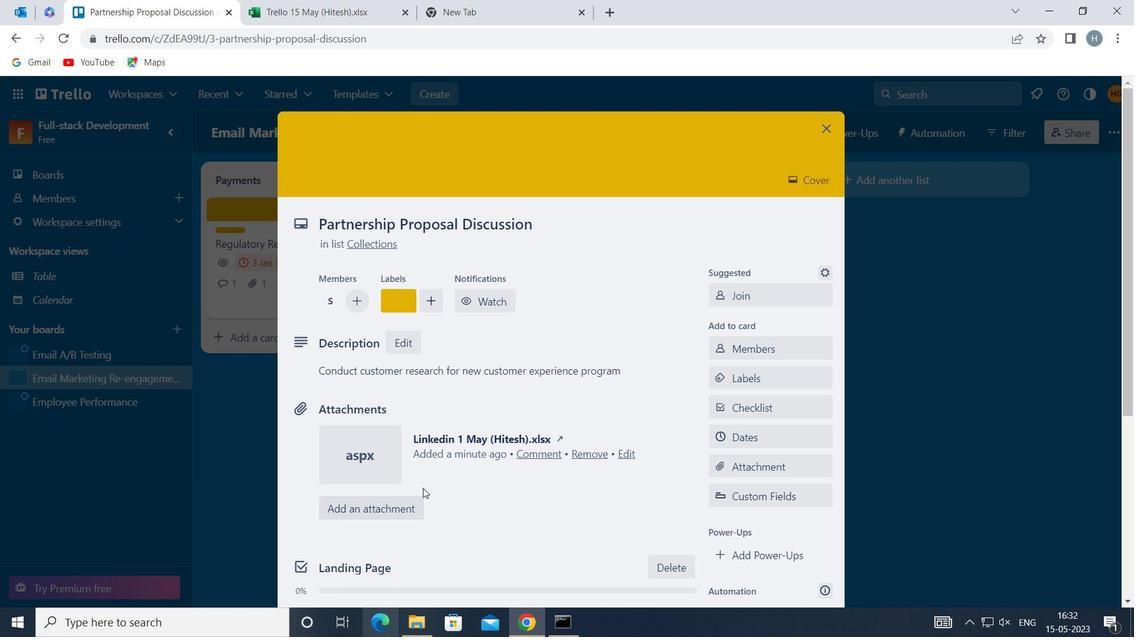 
Action: Mouse scrolled (424, 485) with delta (0, 0)
Screenshot: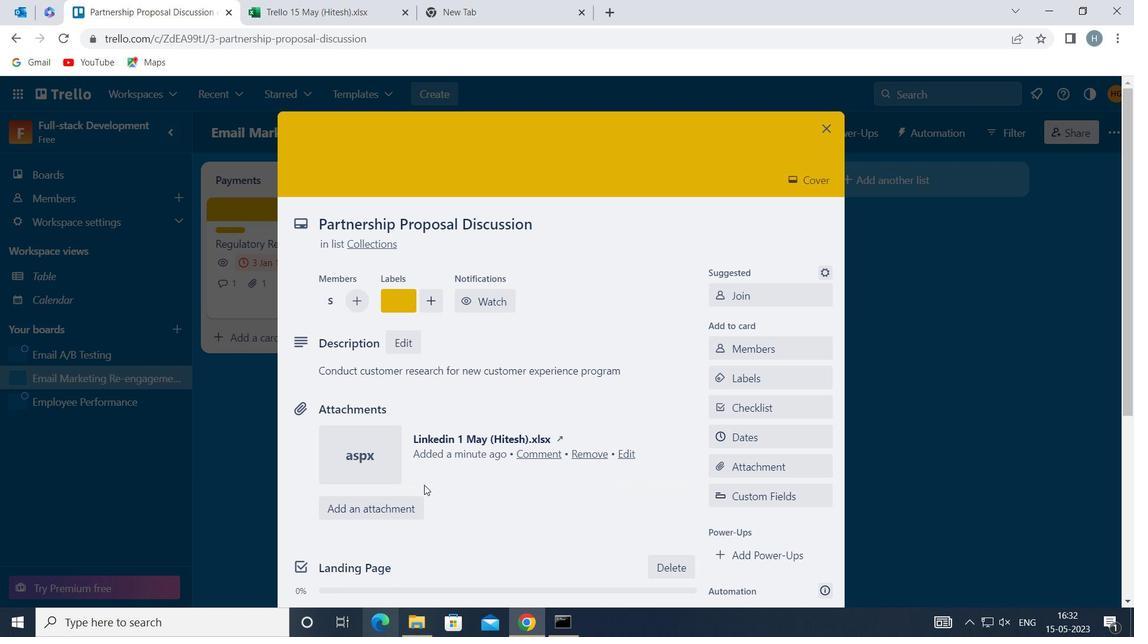 
Action: Mouse scrolled (424, 485) with delta (0, 0)
Screenshot: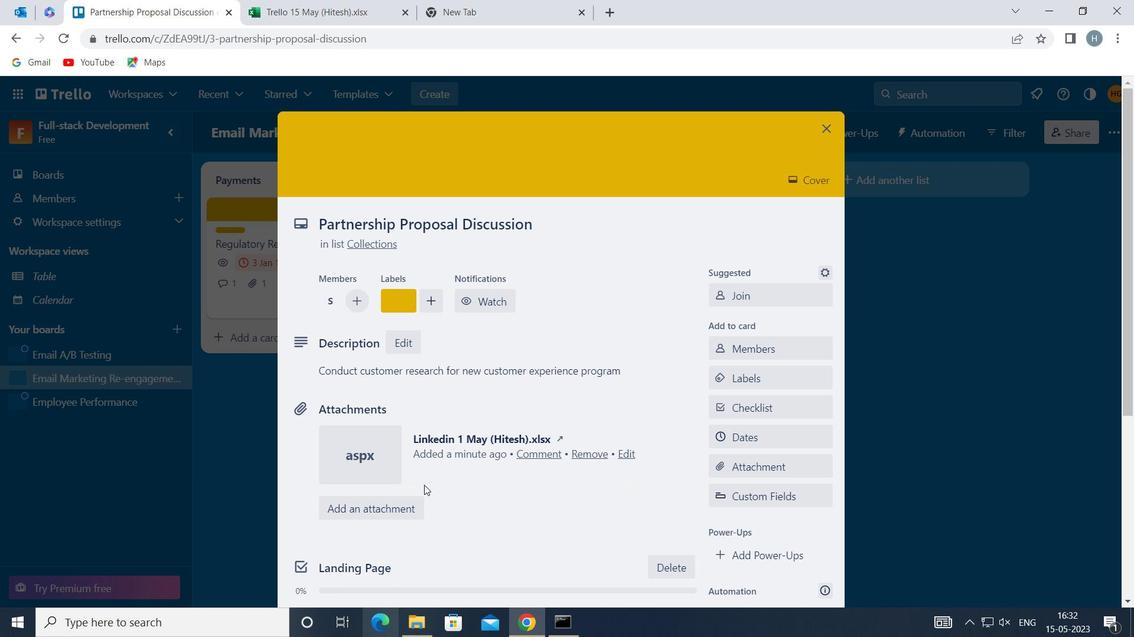
Action: Mouse scrolled (424, 485) with delta (0, 0)
Screenshot: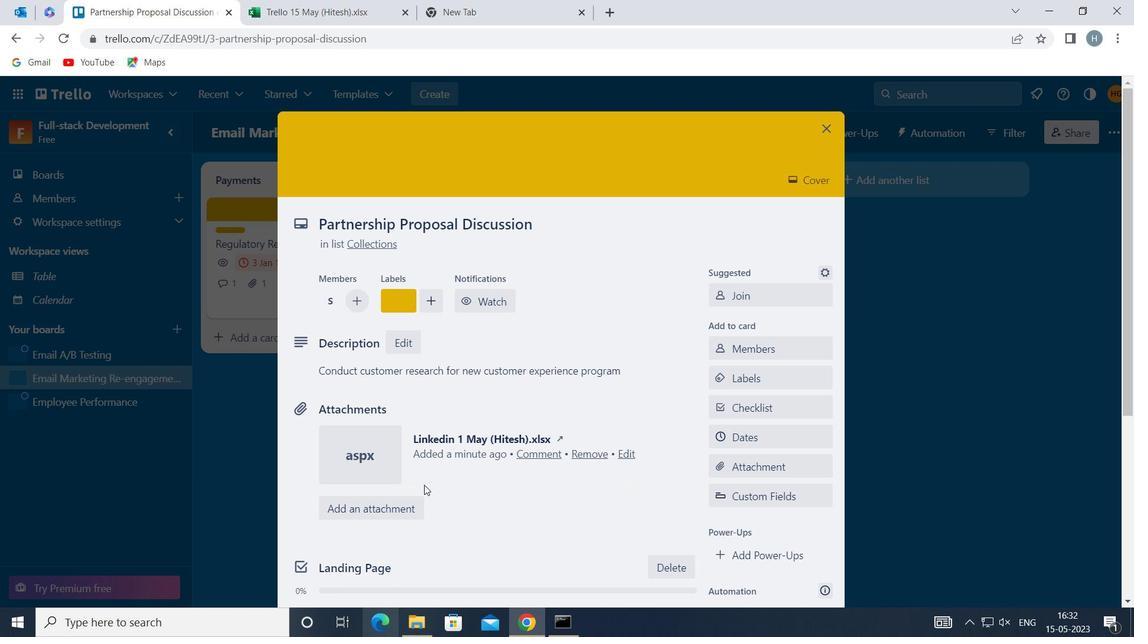 
Action: Mouse moved to (511, 408)
Screenshot: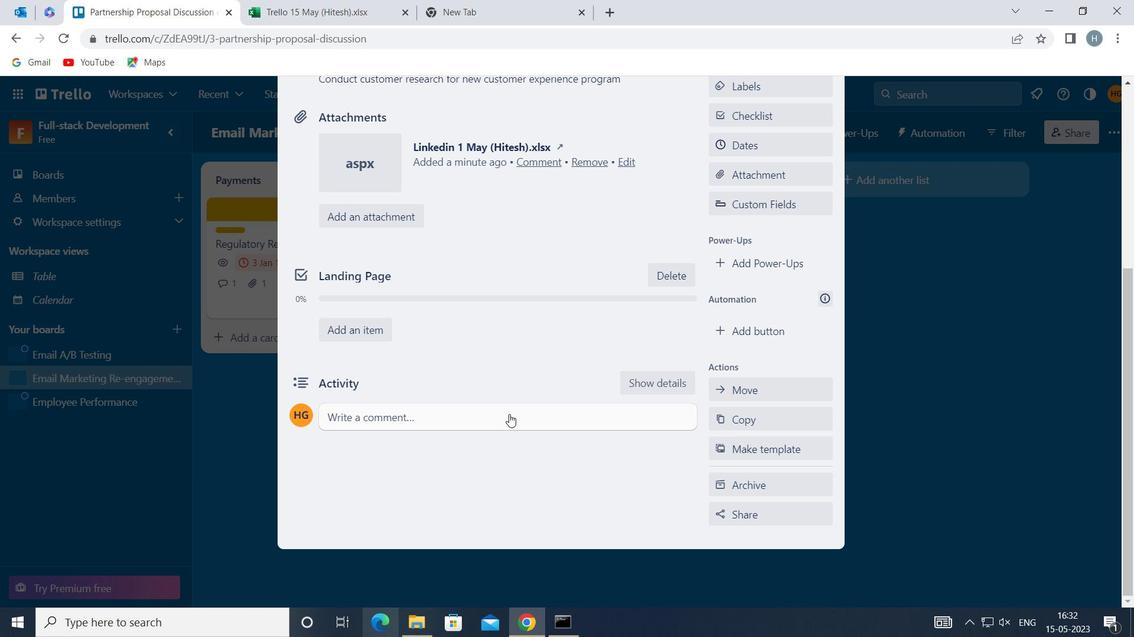 
Action: Mouse pressed left at (511, 408)
Screenshot: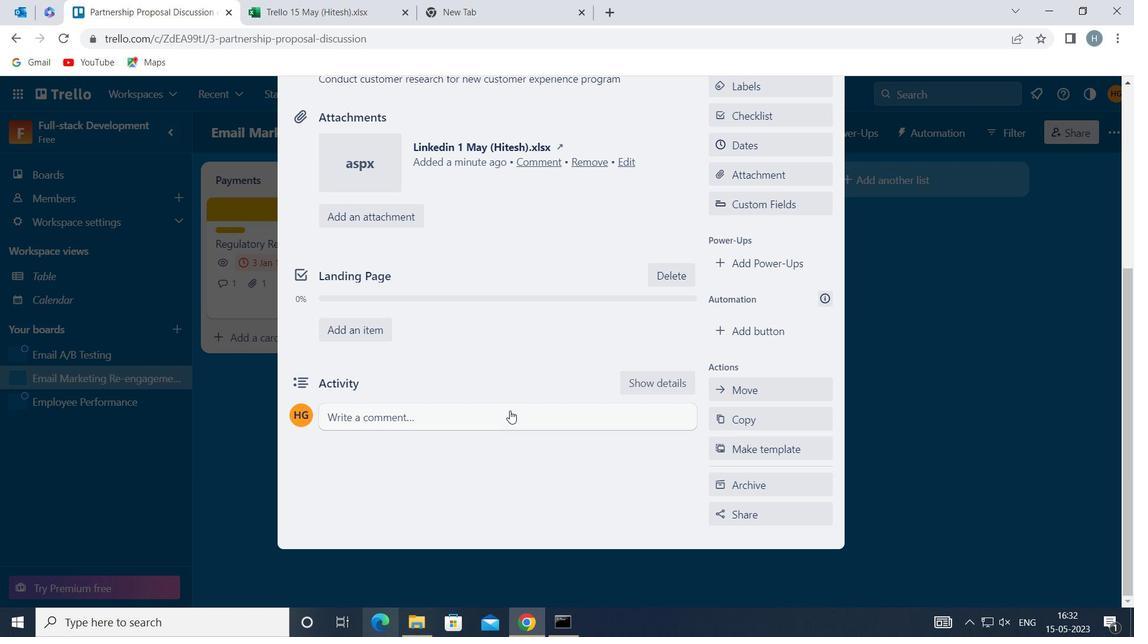 
Action: Key pressed <Key.shift>LET<Key.space>US<Key.space>APPROACH<Key.space>THIS<Key.space>TASK<Key.space>WITH<Key.space>A<Key.space>SENSE<Key.space>OF<Key.space>URGENCY<Key.space>AND<Key.space>IMPORTANCE,<Key.space>RECOGNIZING<Key.space>ITS<Key.space><Key.backspace><Key.space>IMPACT<Key.space>ON<Key.space>THE<Key.space>OVER<Key.caps_lock>ALL<Key.backspace><Key.backspace><Key.backspace><Key.caps_lock>ALL<Key.space>PROJECT<Key.space>
Screenshot: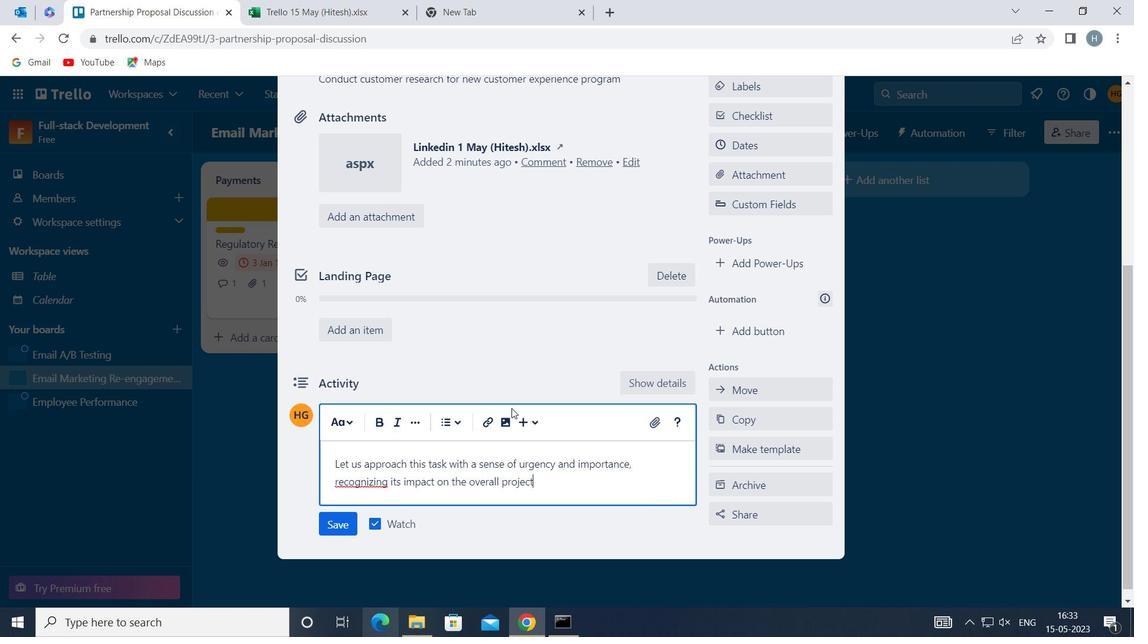 
Action: Mouse moved to (333, 523)
Screenshot: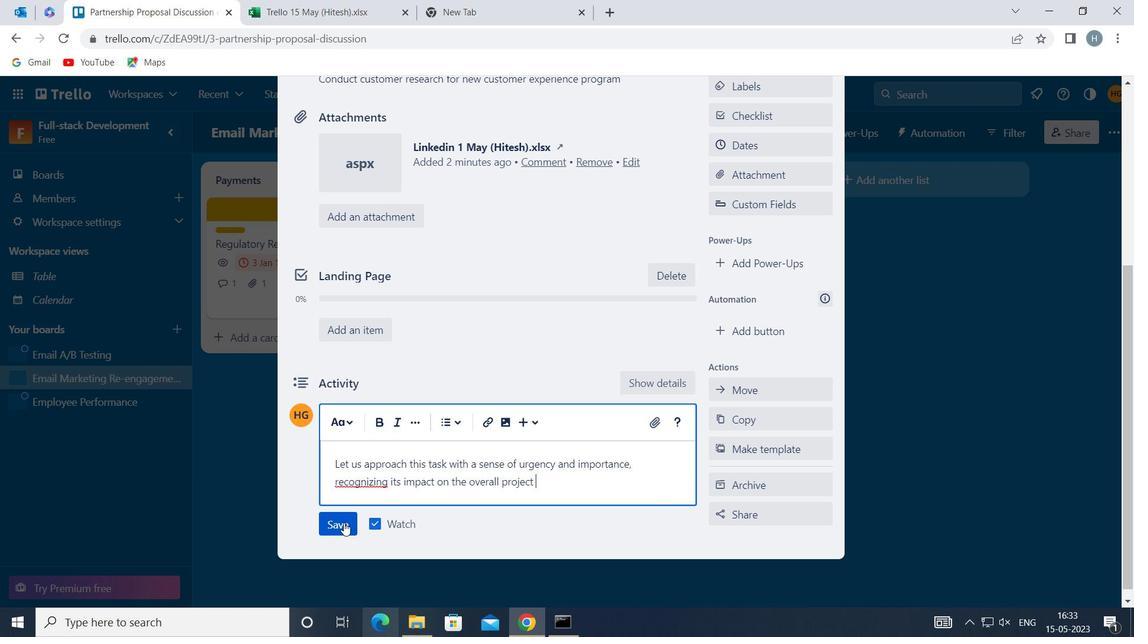 
Action: Mouse pressed left at (333, 523)
Screenshot: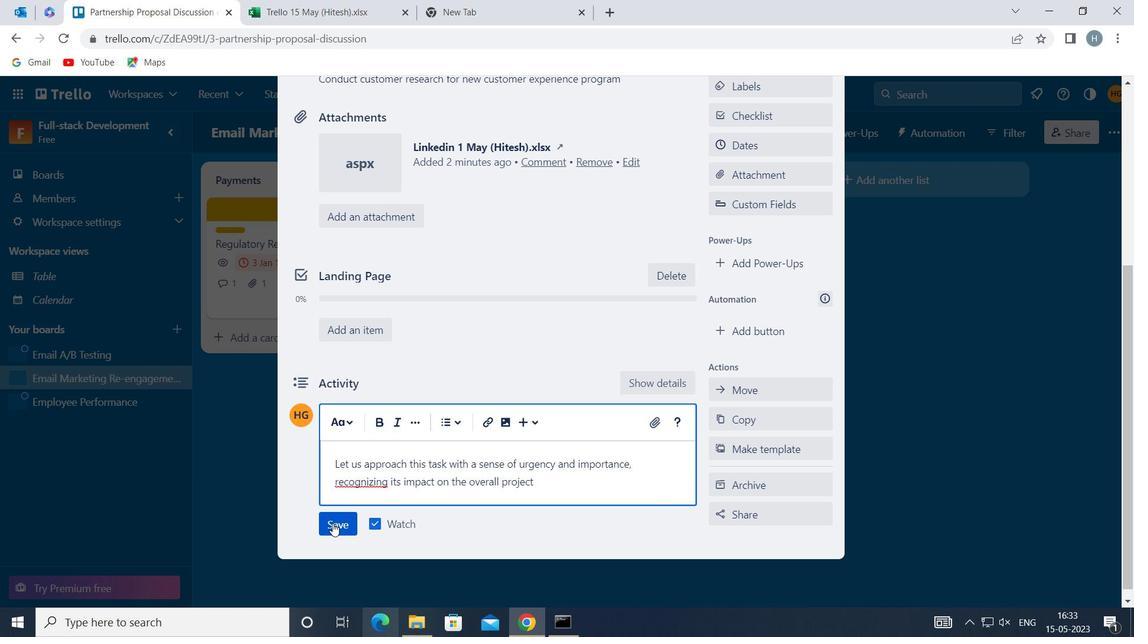
Action: Mouse moved to (722, 144)
Screenshot: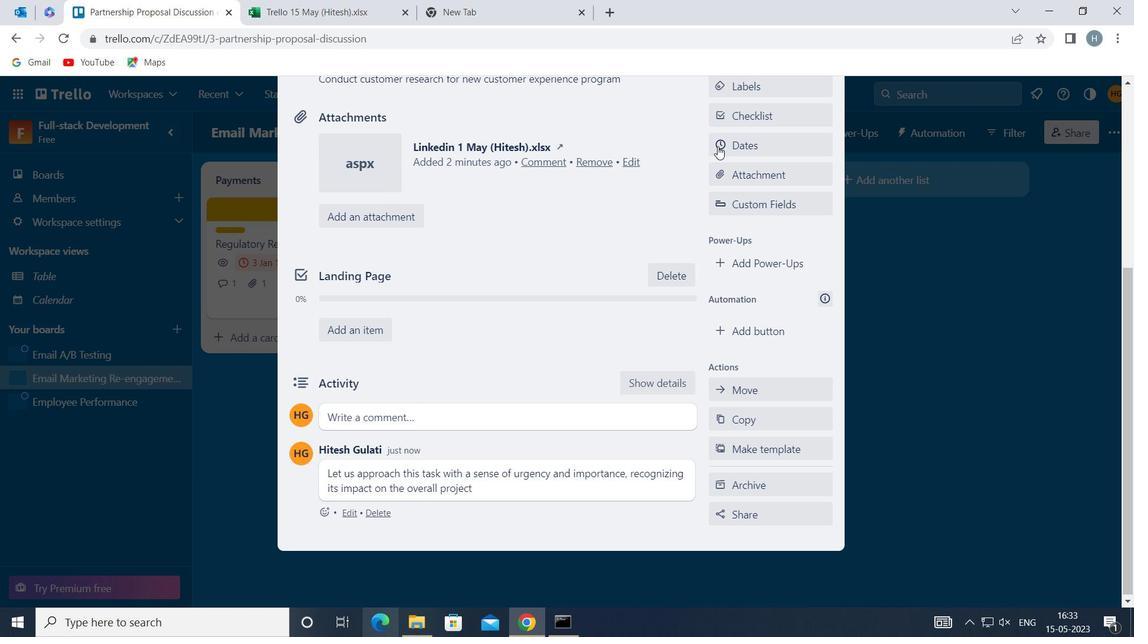 
Action: Mouse pressed left at (722, 144)
Screenshot: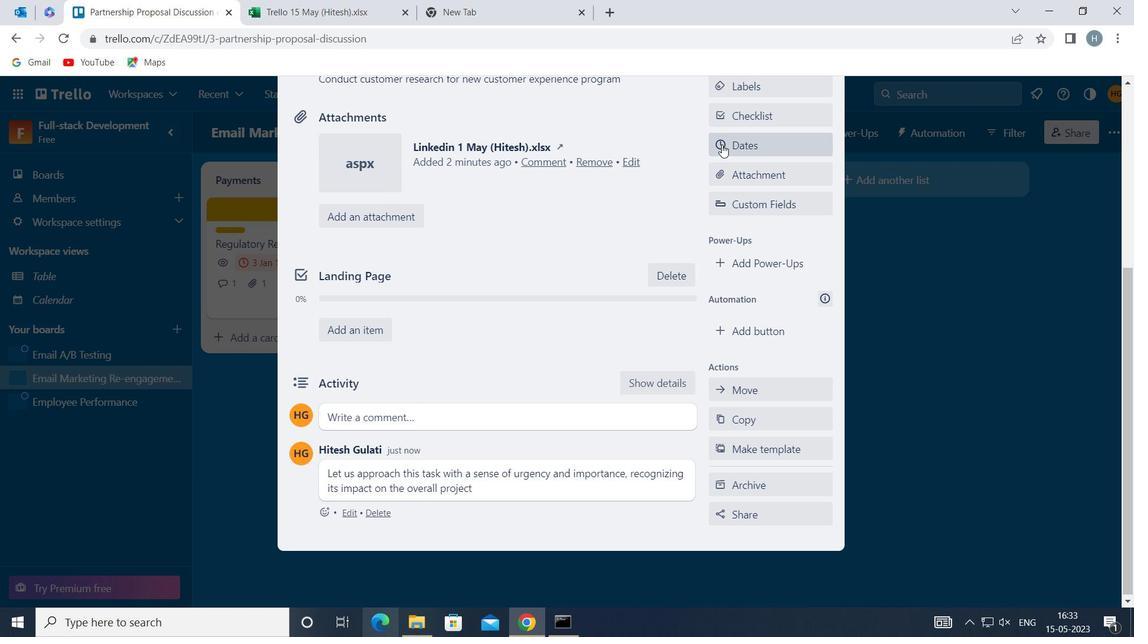 
Action: Mouse moved to (728, 400)
Screenshot: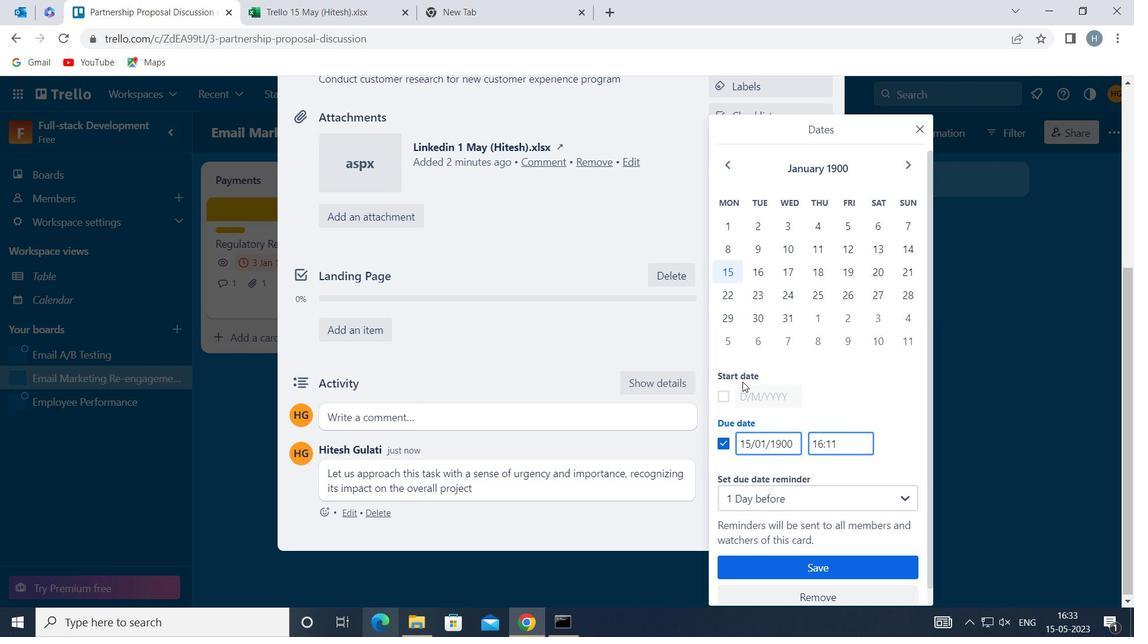 
Action: Mouse pressed left at (728, 400)
Screenshot: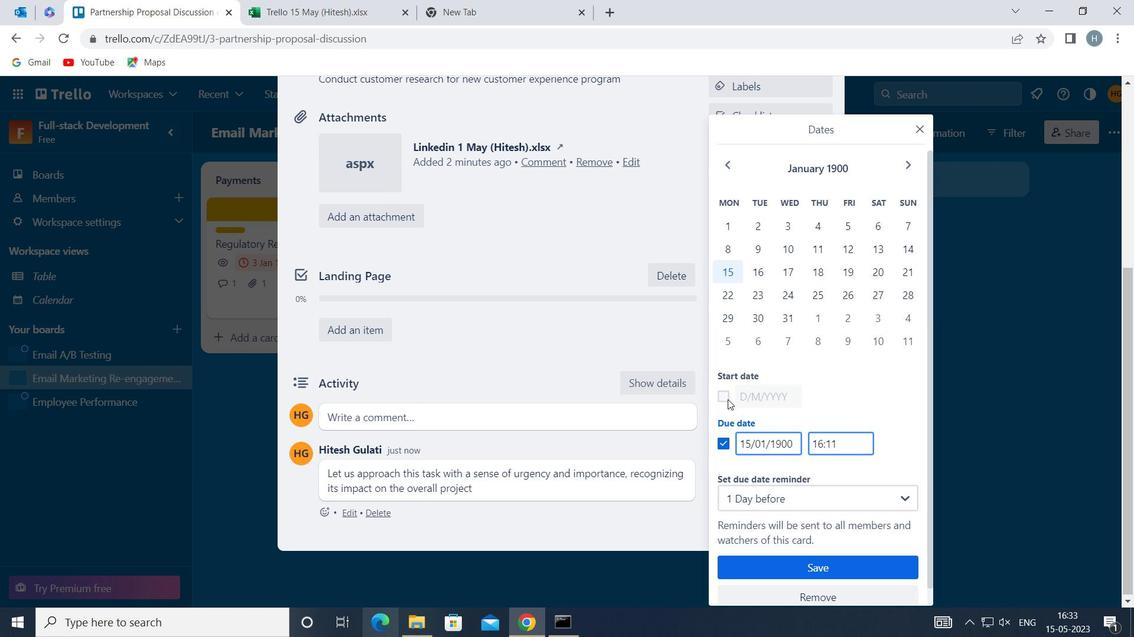 
Action: Mouse moved to (746, 395)
Screenshot: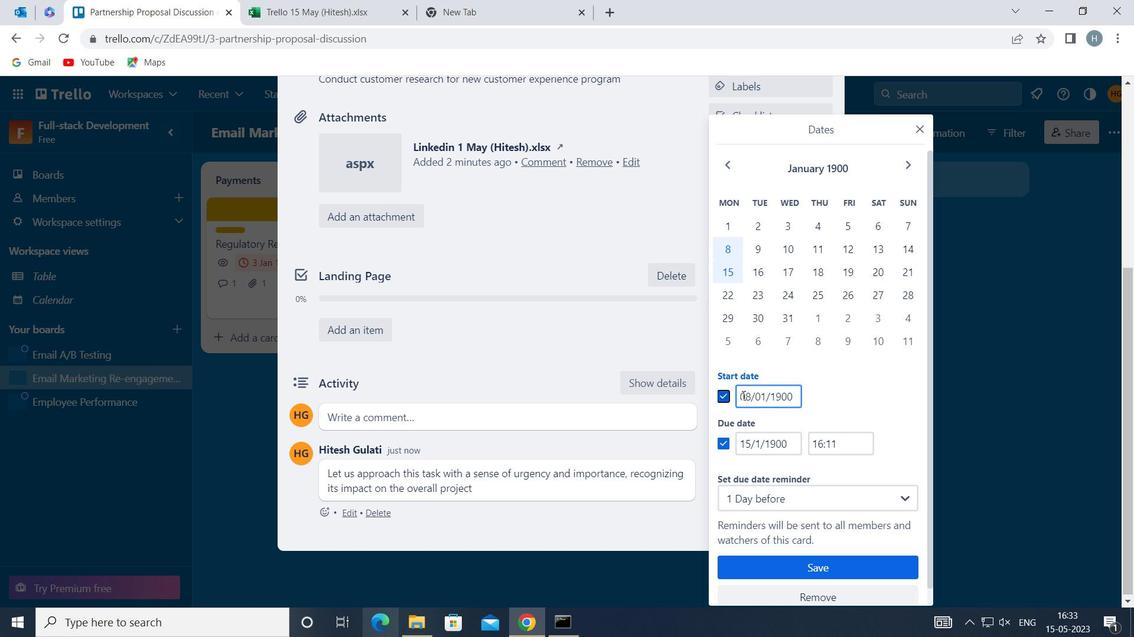 
Action: Mouse pressed left at (746, 395)
Screenshot: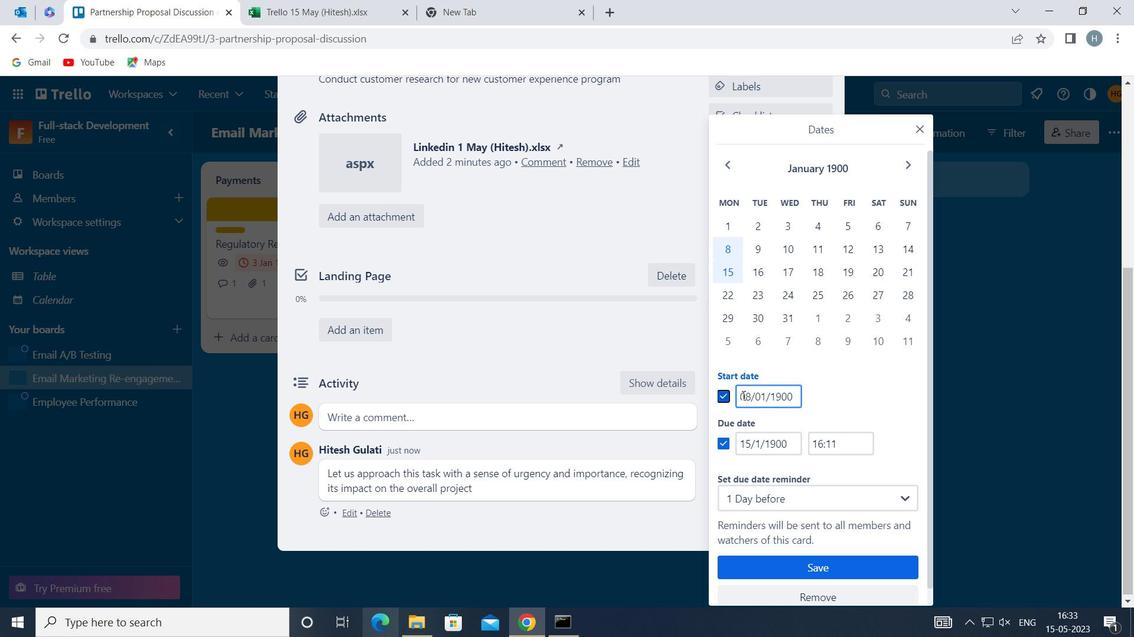 
Action: Mouse moved to (746, 394)
Screenshot: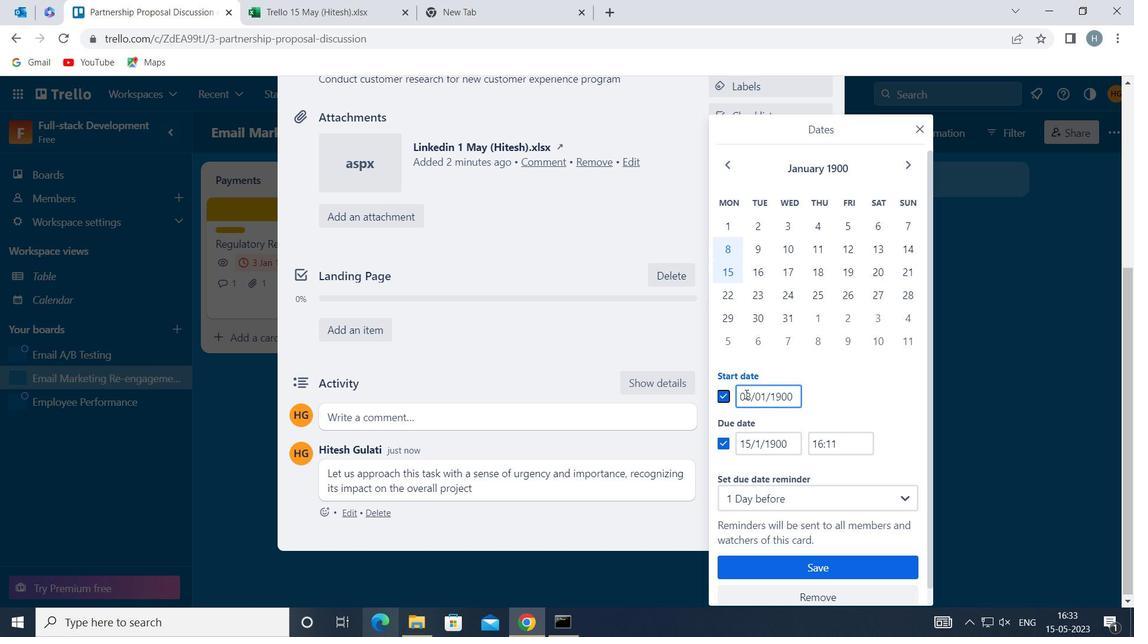 
Action: Key pressed <Key.backspace>9
Screenshot: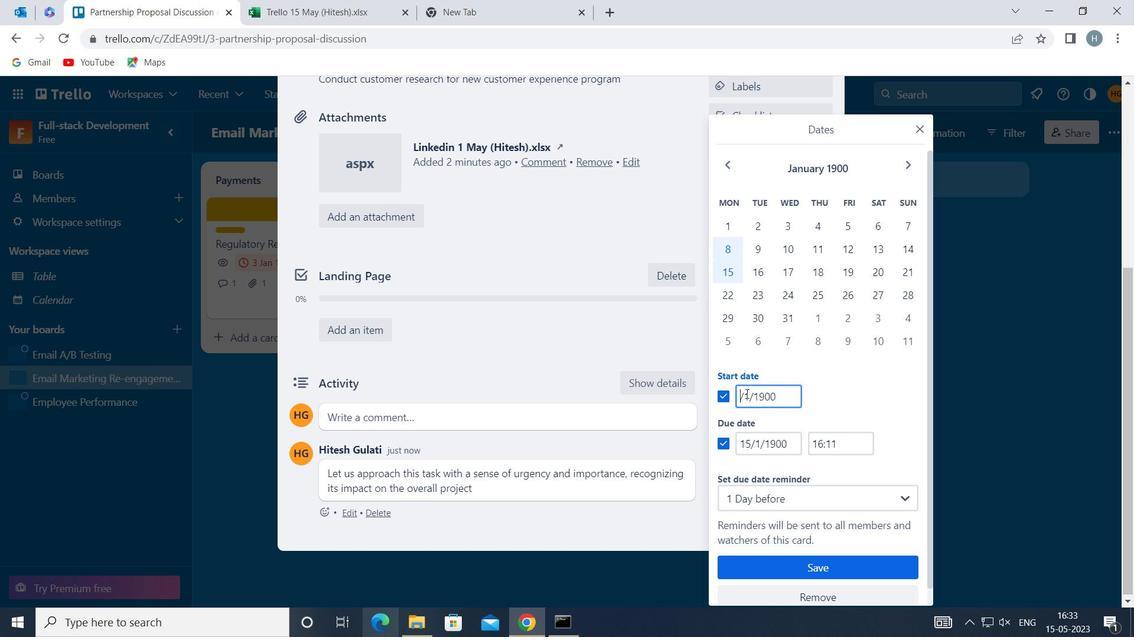 
Action: Mouse moved to (741, 448)
Screenshot: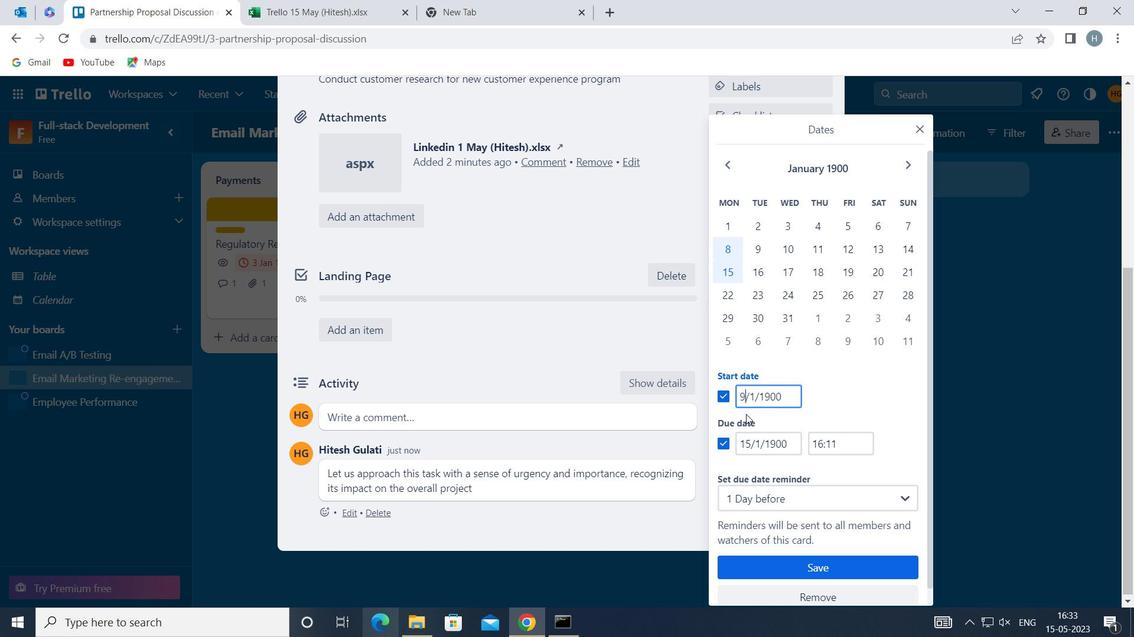 
Action: Mouse pressed left at (741, 448)
Screenshot: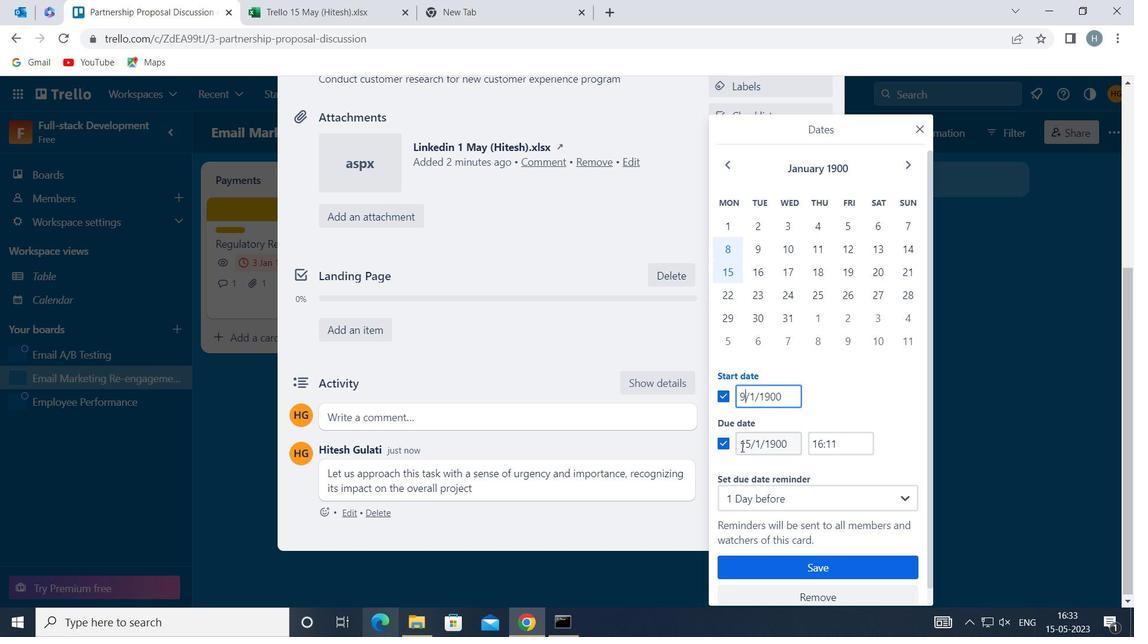
Action: Key pressed <Key.right><Key.right><Key.backspace><Key.backspace>16
Screenshot: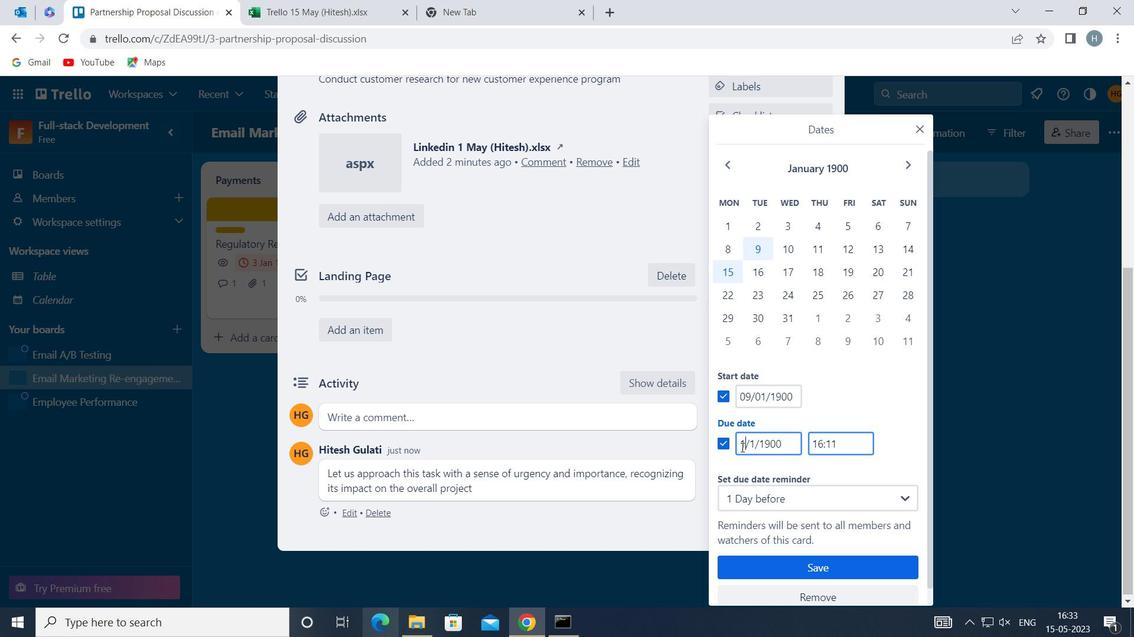 
Action: Mouse moved to (792, 562)
Screenshot: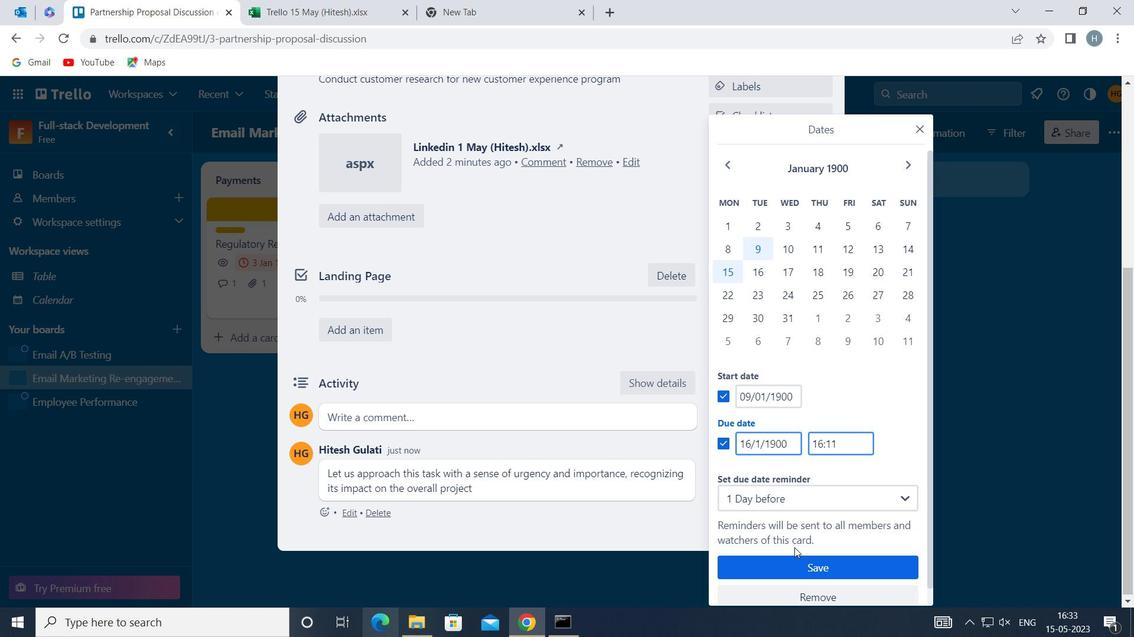 
Action: Mouse pressed left at (792, 562)
Screenshot: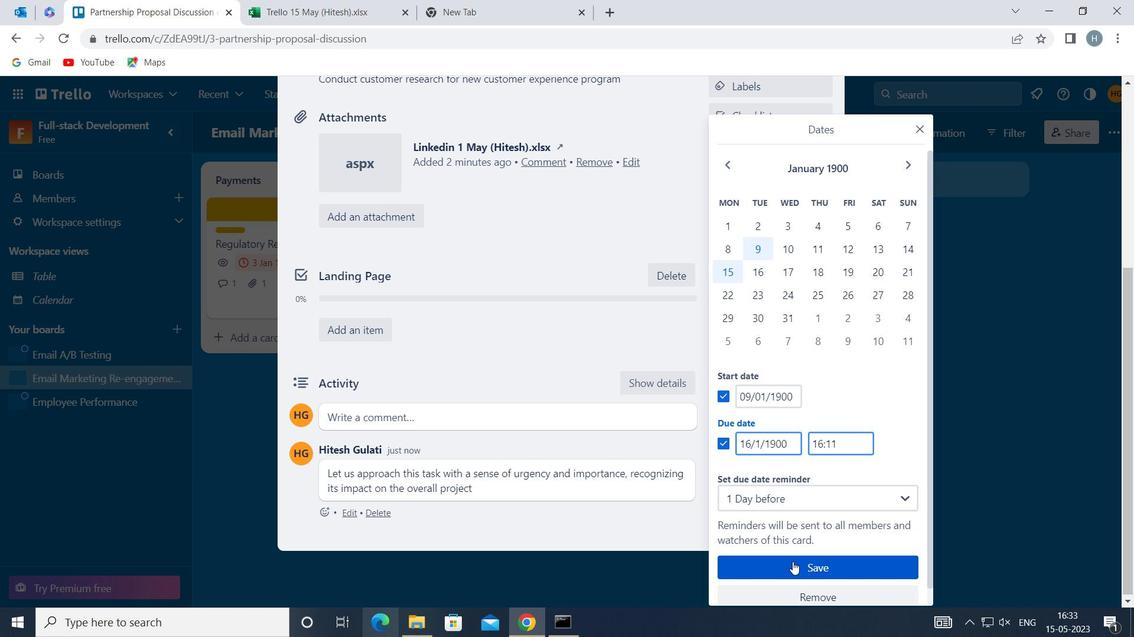 
Action: Mouse moved to (691, 341)
Screenshot: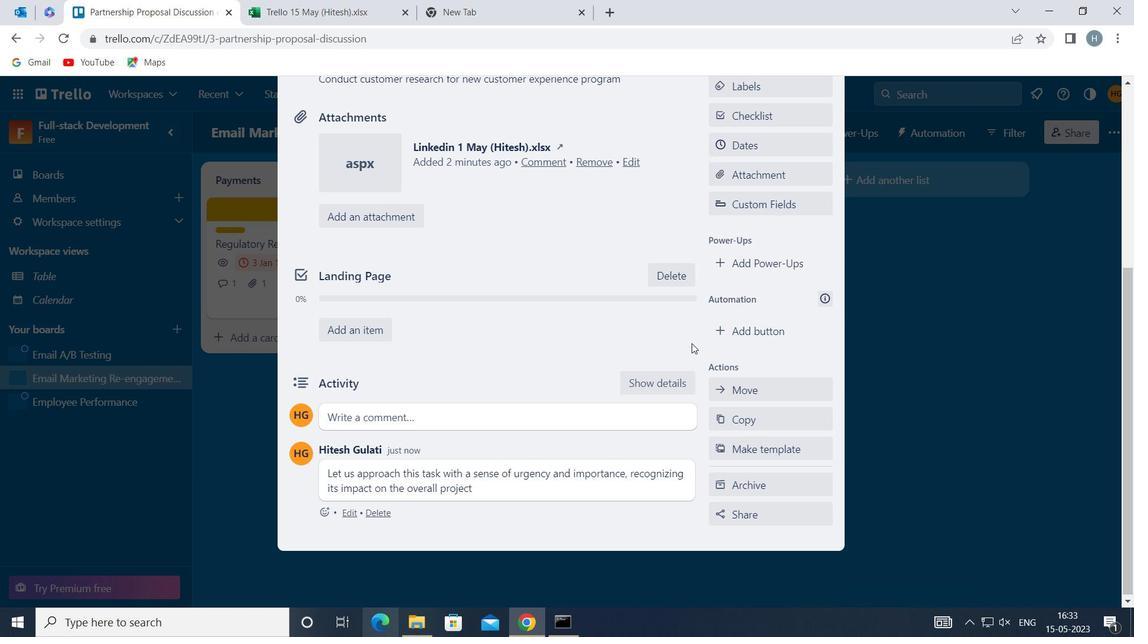 
